 Task: Look for space in Kattivākkam, India from 11th June, 2023 to 17th June, 2023 for 1 adult in price range Rs.5000 to Rs.12000. Place can be private room with 1  bedroom having 1 bed and 1 bathroom. Property type can be house, flat, guest house, hotel. Booking option can be shelf check-in. Required host language is English.
Action: Mouse moved to (481, 86)
Screenshot: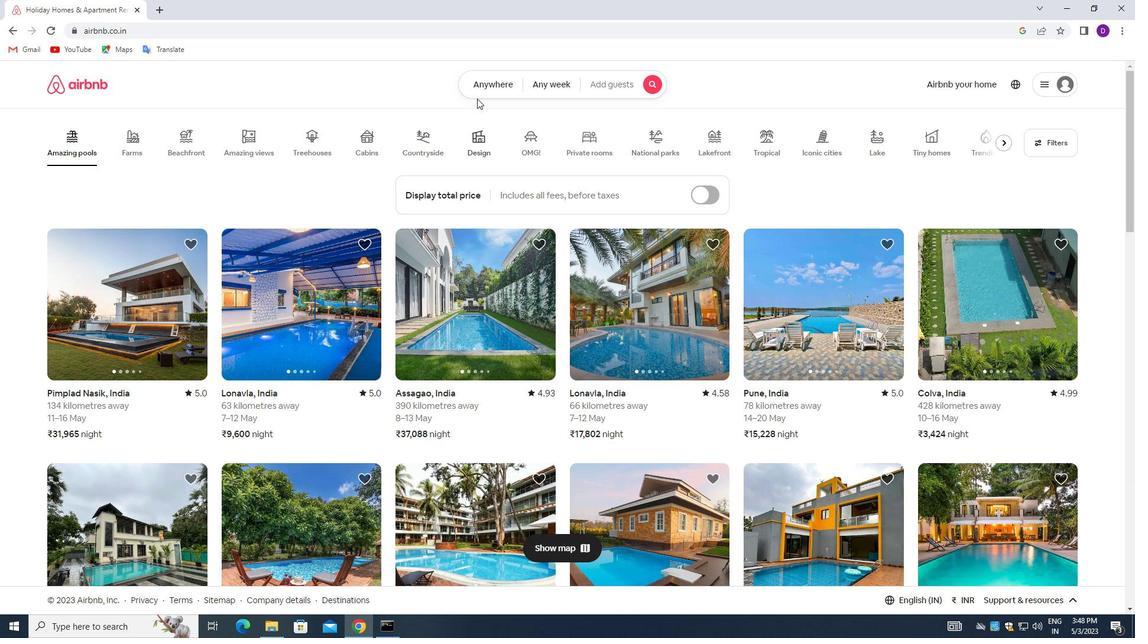 
Action: Mouse pressed left at (481, 86)
Screenshot: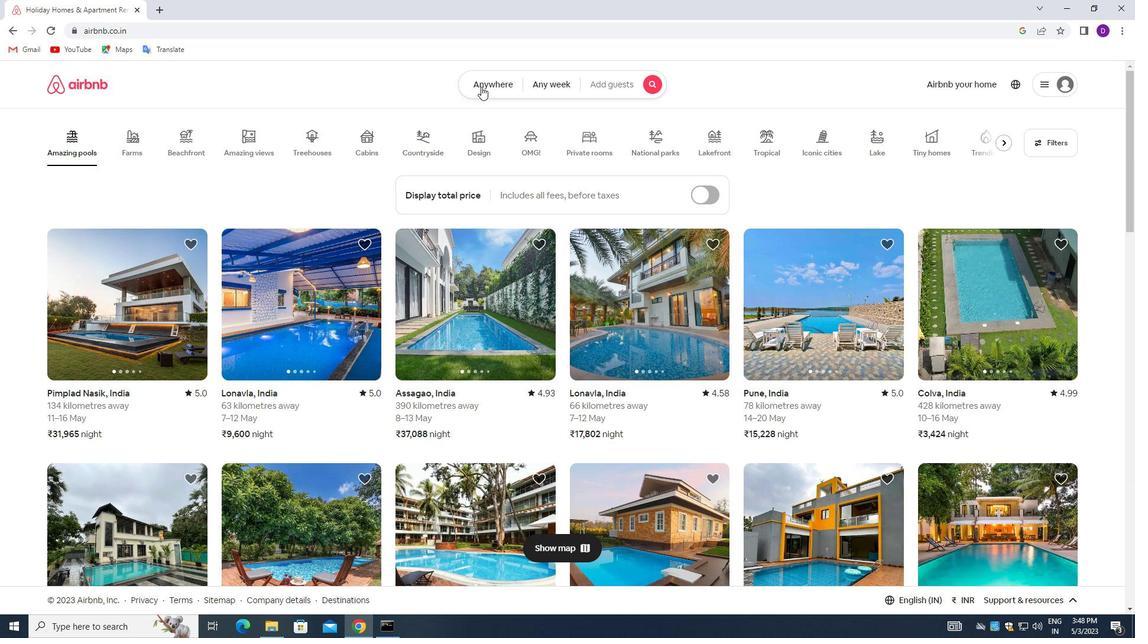 
Action: Mouse moved to (383, 133)
Screenshot: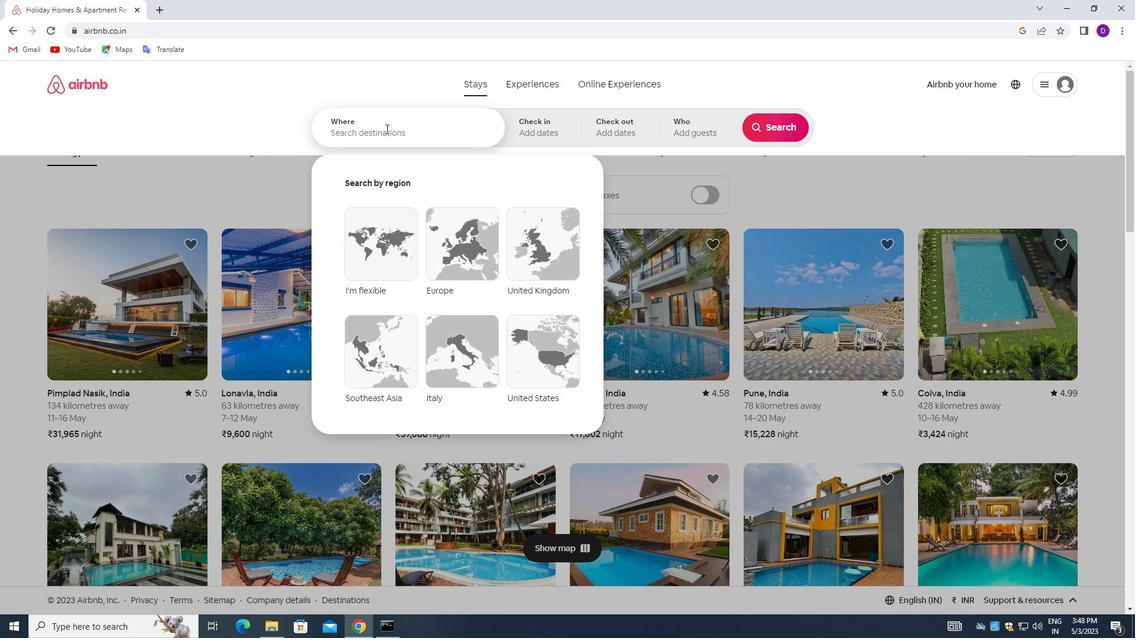 
Action: Mouse pressed left at (383, 133)
Screenshot: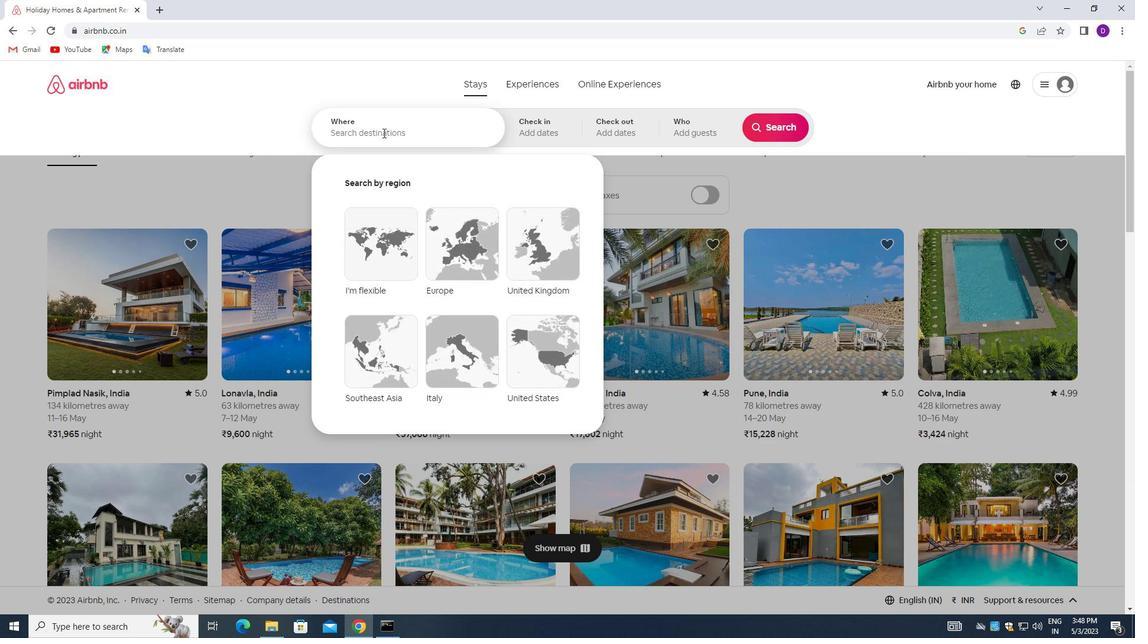 
Action: Mouse moved to (256, 114)
Screenshot: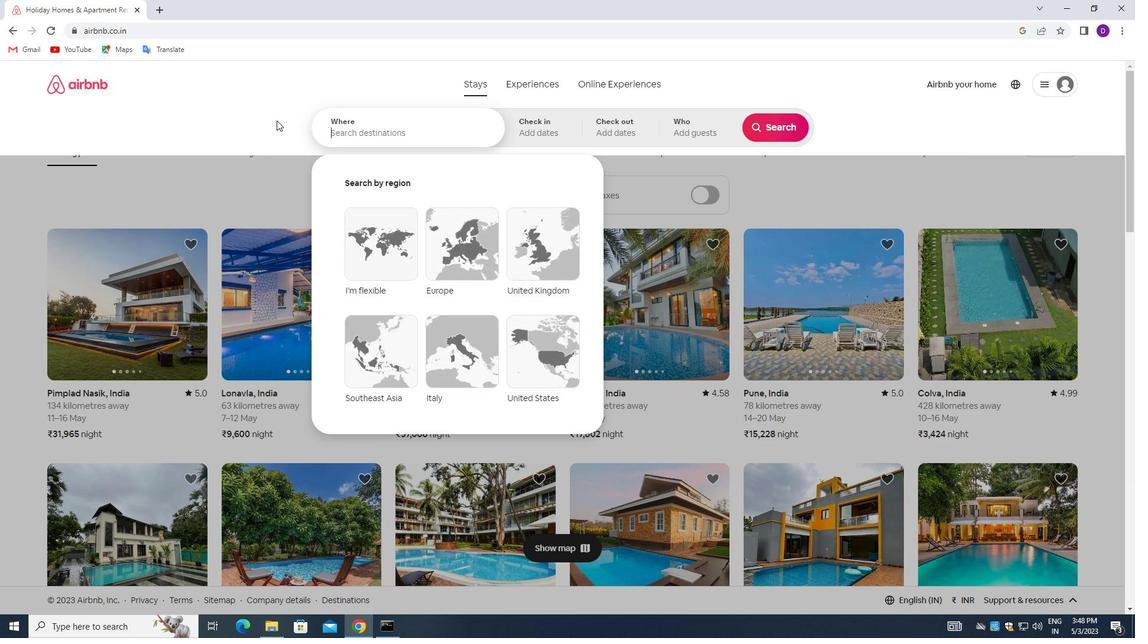
Action: Key pressed <Key.shift>KATTIVAKKAM,<Key.space><Key.shift>INDIA<Key.enter>
Screenshot: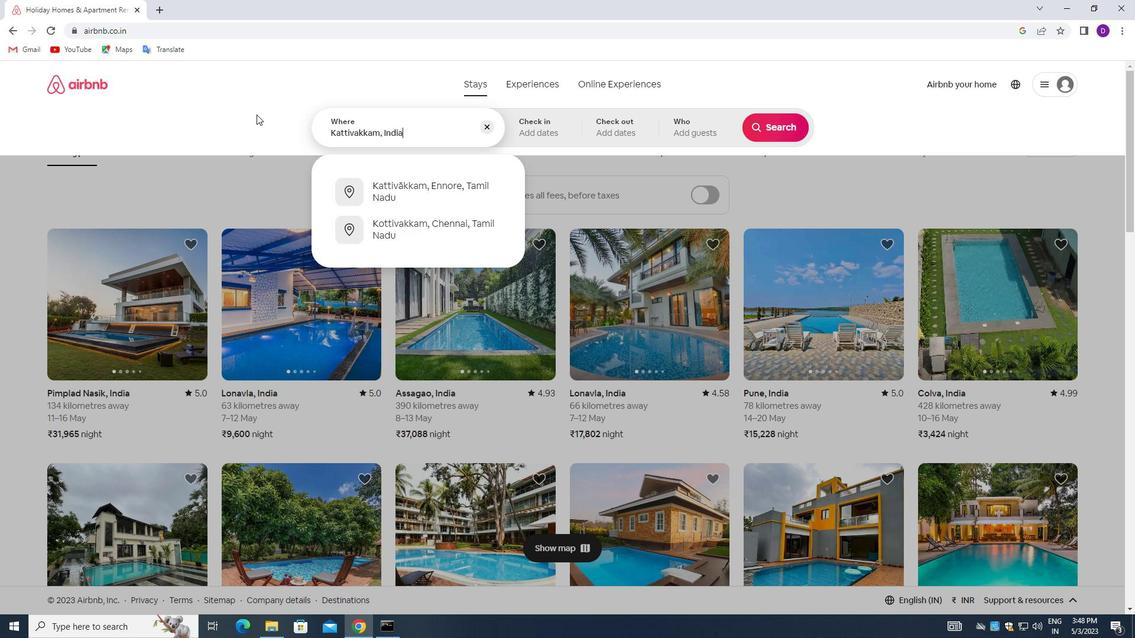 
Action: Mouse moved to (593, 334)
Screenshot: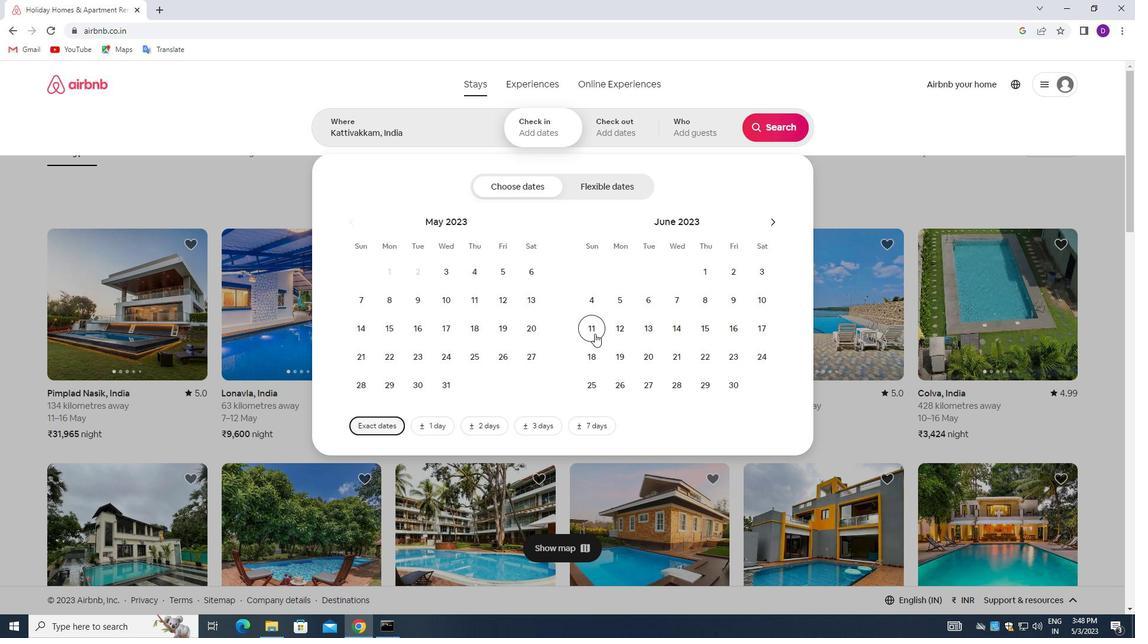 
Action: Mouse pressed left at (593, 334)
Screenshot: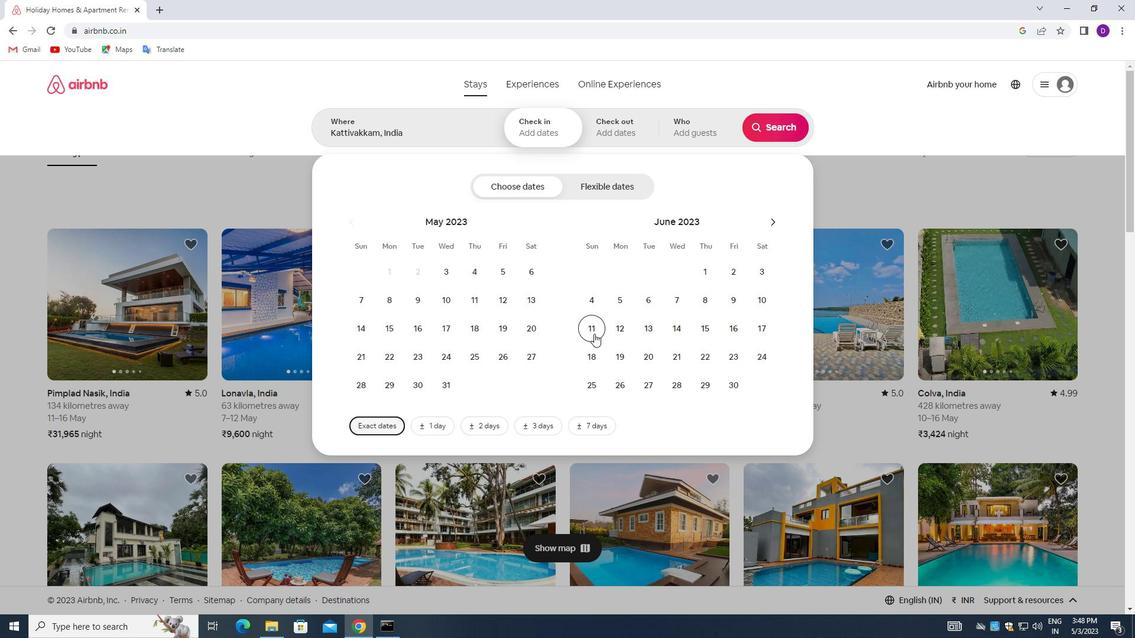 
Action: Mouse moved to (761, 333)
Screenshot: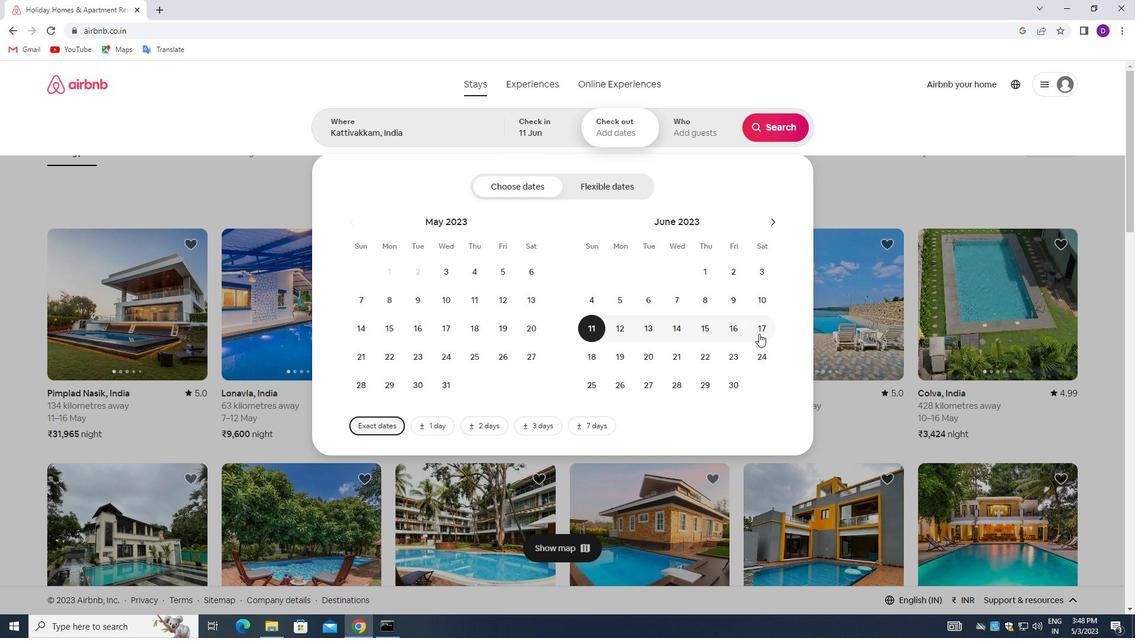 
Action: Mouse pressed left at (761, 333)
Screenshot: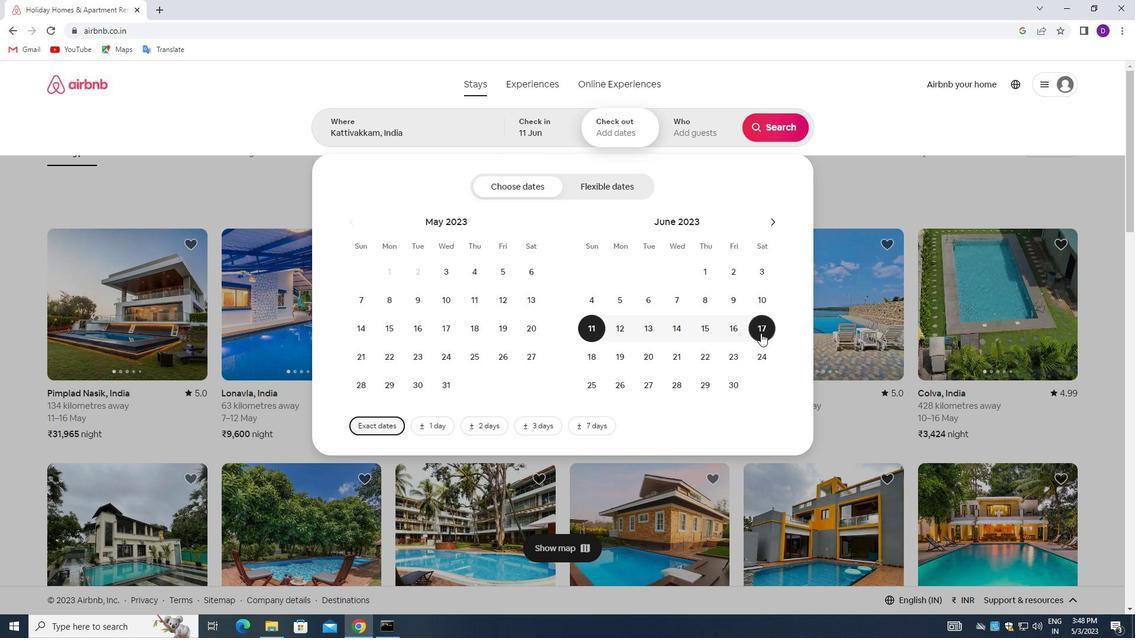 
Action: Mouse moved to (688, 124)
Screenshot: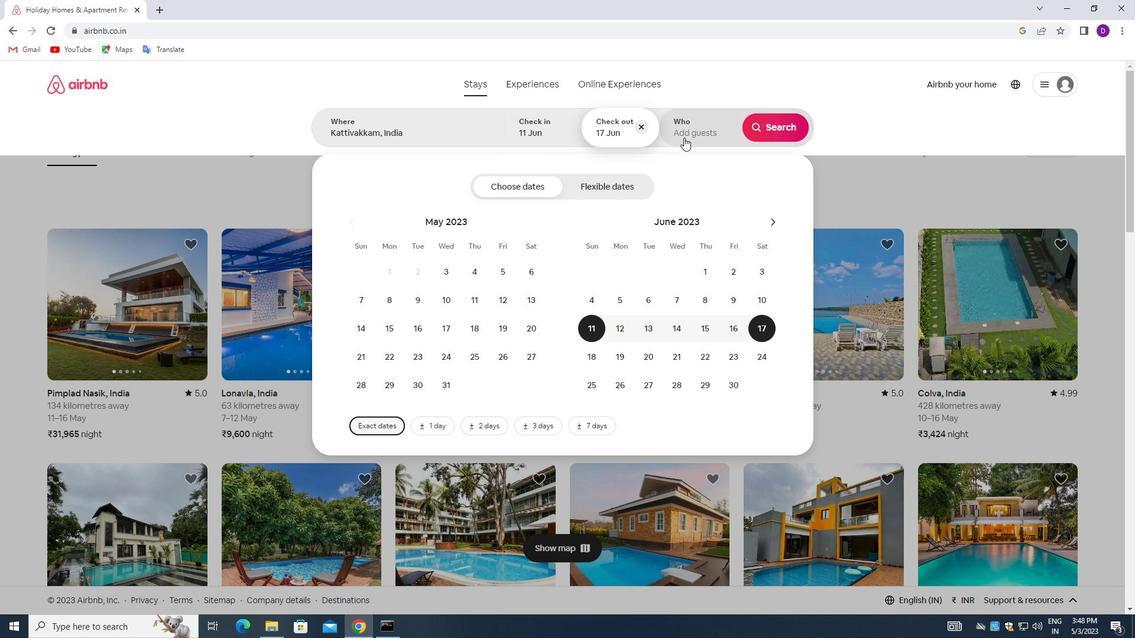 
Action: Mouse pressed left at (688, 124)
Screenshot: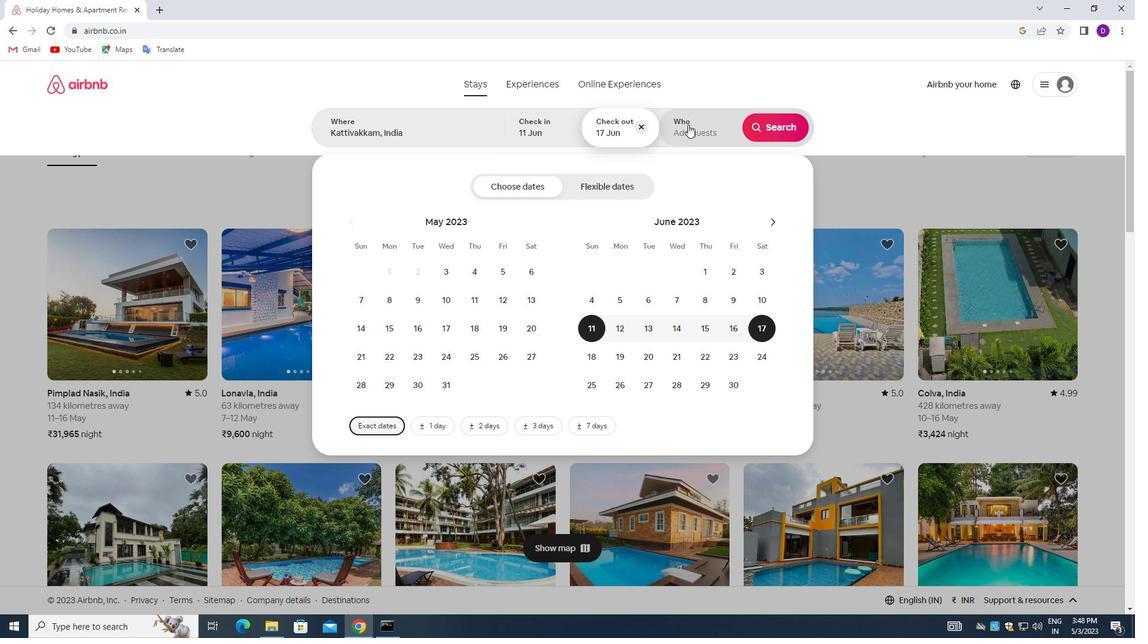
Action: Mouse moved to (781, 194)
Screenshot: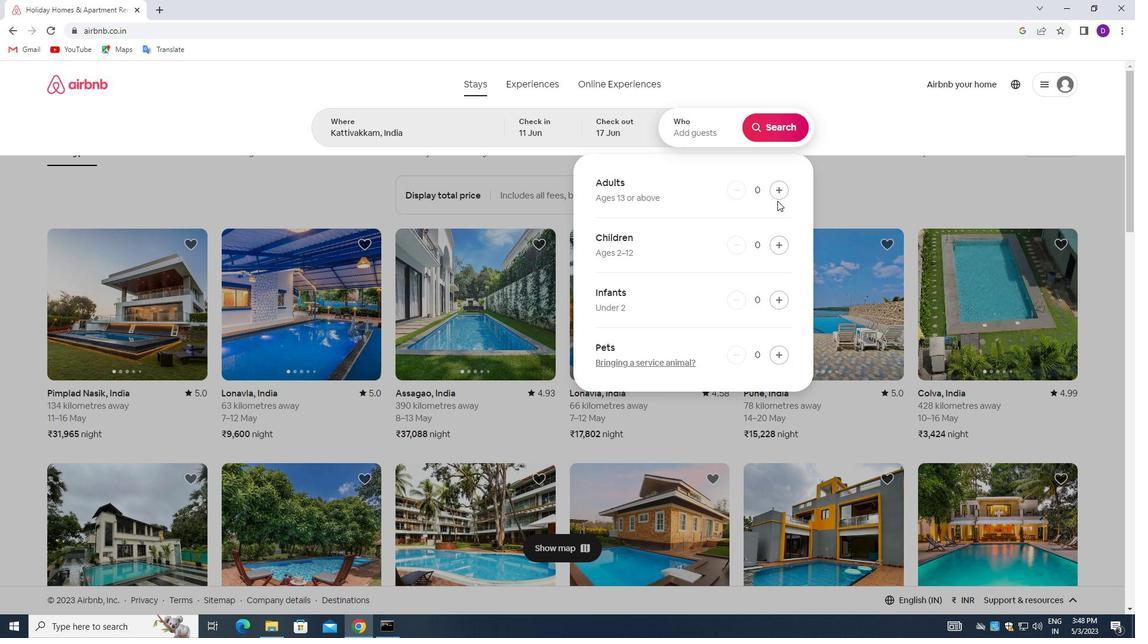 
Action: Mouse pressed left at (781, 194)
Screenshot: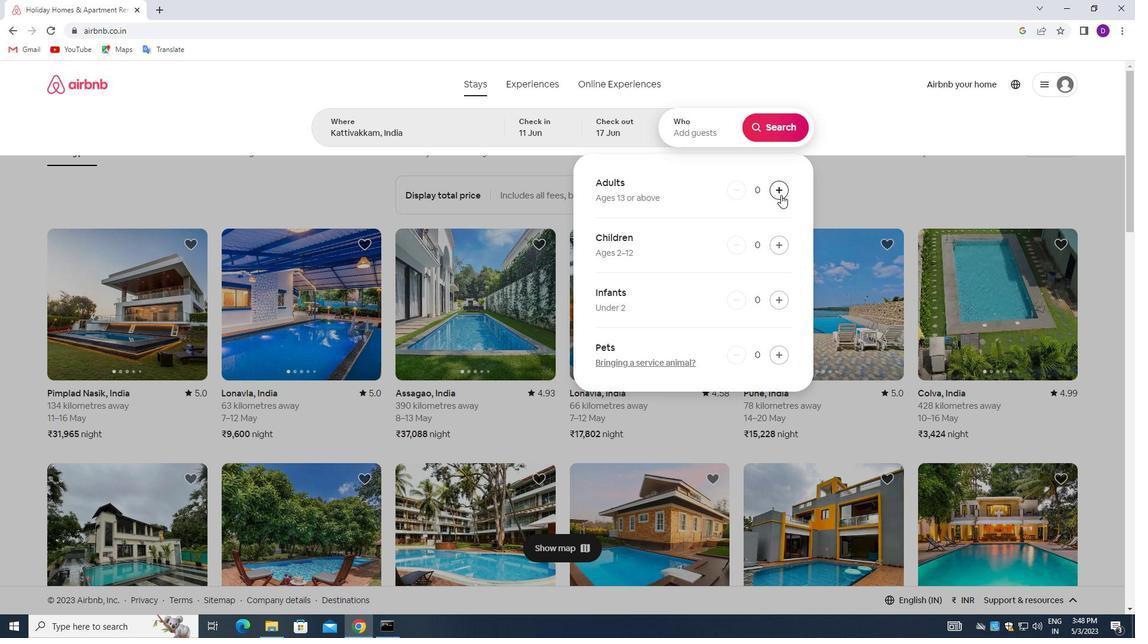 
Action: Mouse moved to (767, 124)
Screenshot: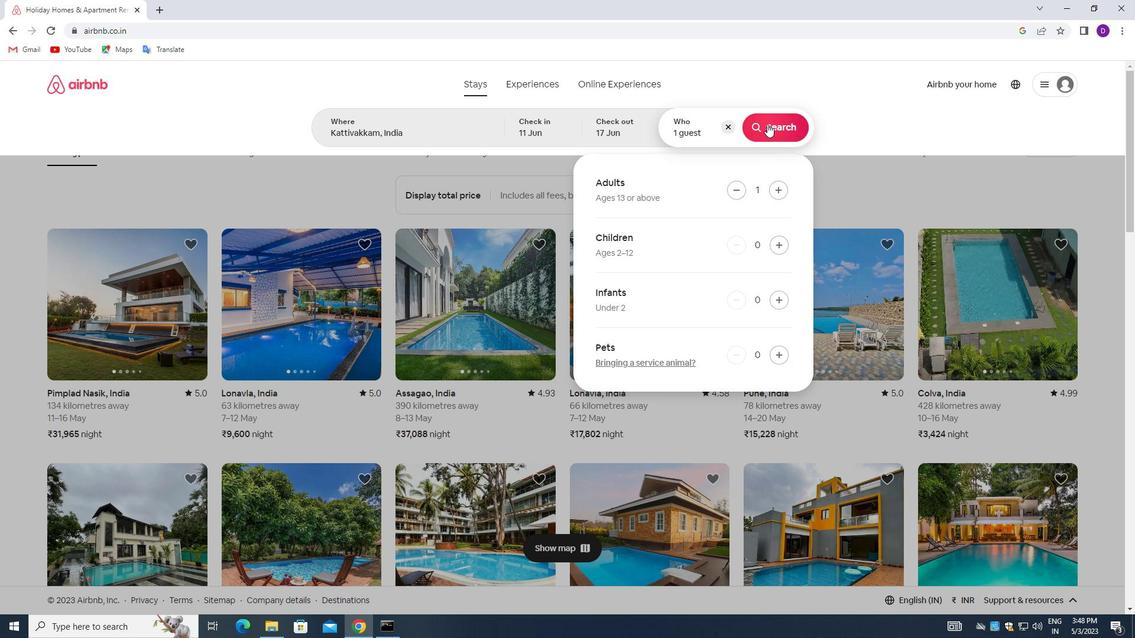 
Action: Mouse pressed left at (767, 124)
Screenshot: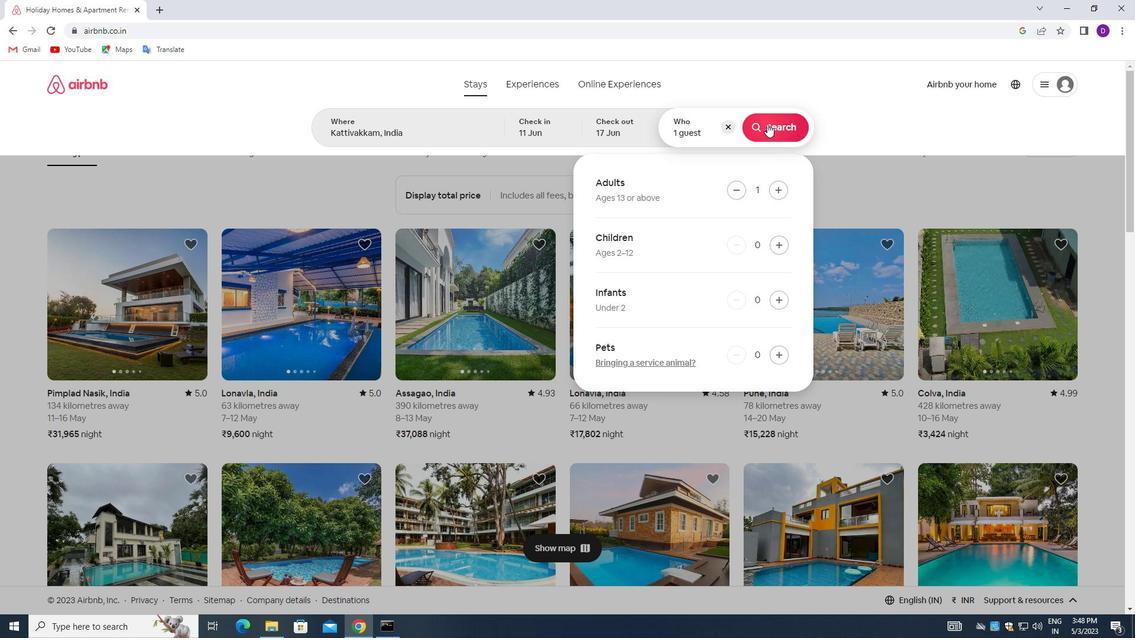 
Action: Mouse moved to (1074, 133)
Screenshot: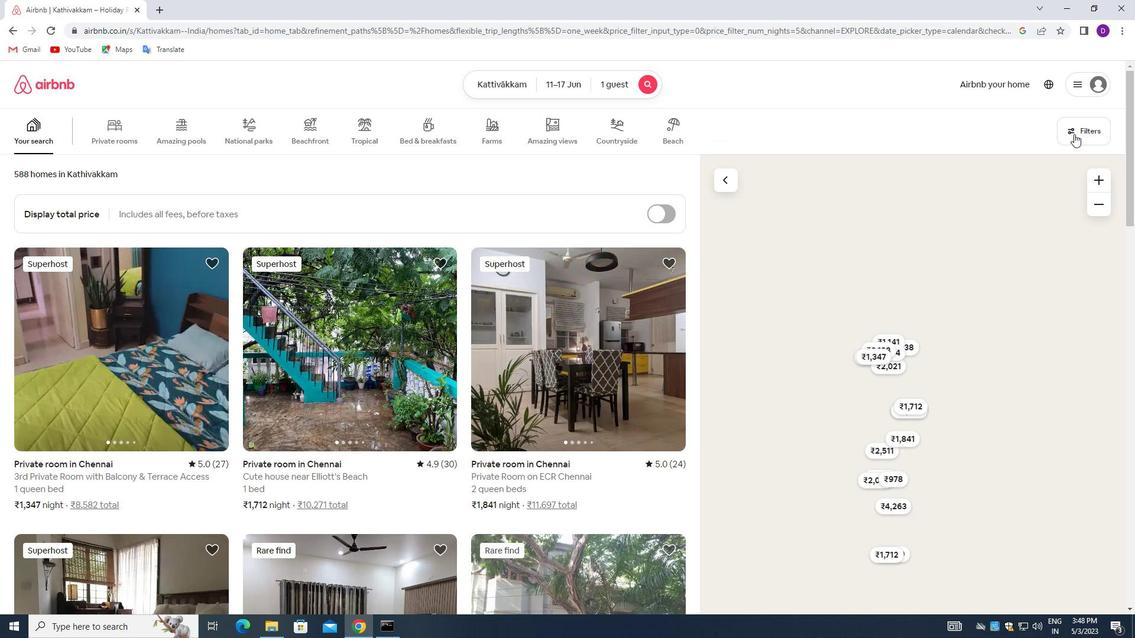 
Action: Mouse pressed left at (1074, 133)
Screenshot: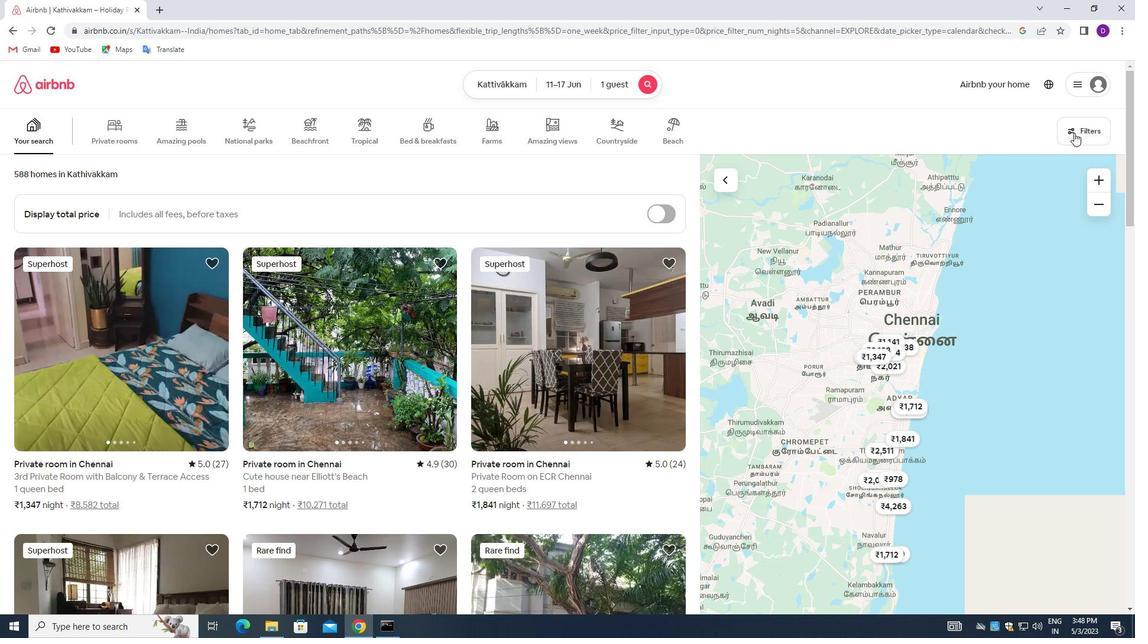 
Action: Mouse moved to (406, 283)
Screenshot: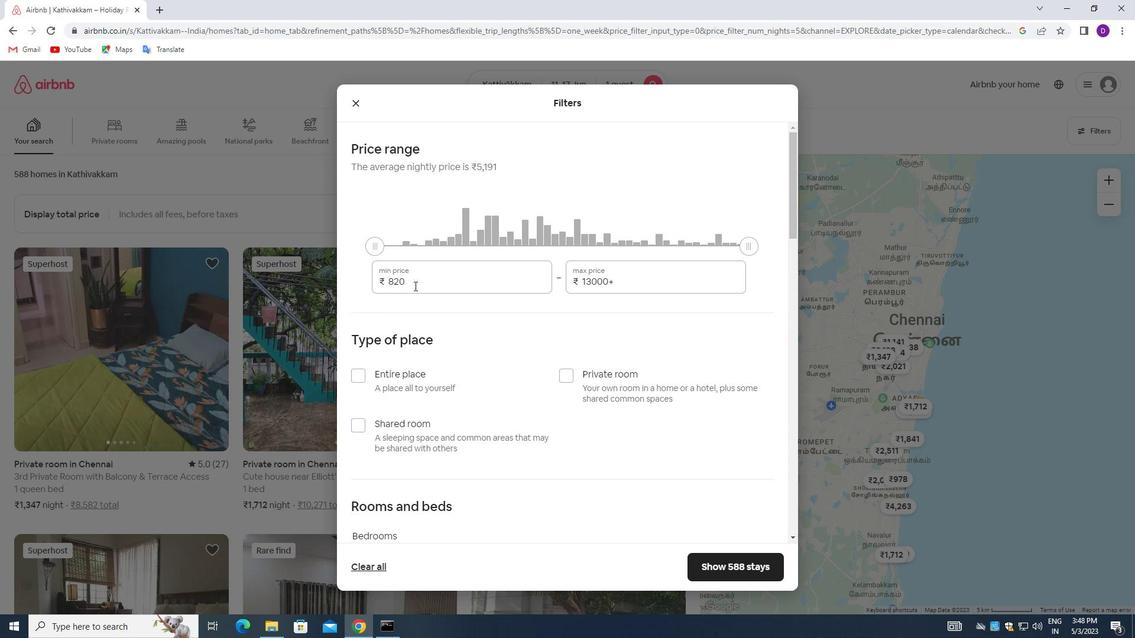 
Action: Mouse pressed left at (406, 283)
Screenshot: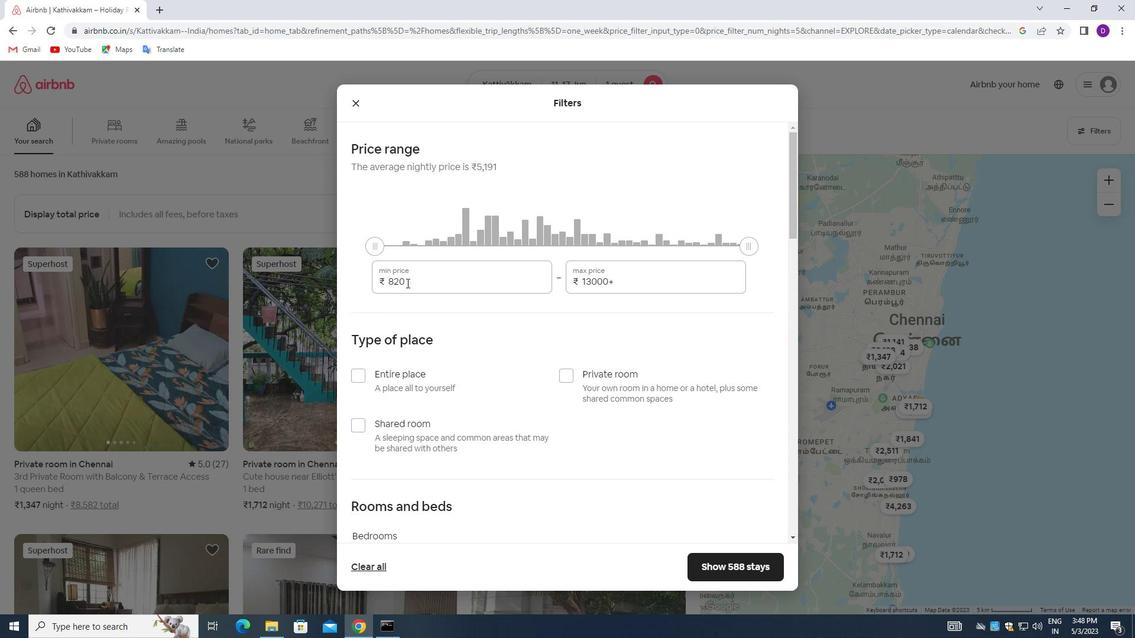 
Action: Mouse pressed left at (406, 283)
Screenshot: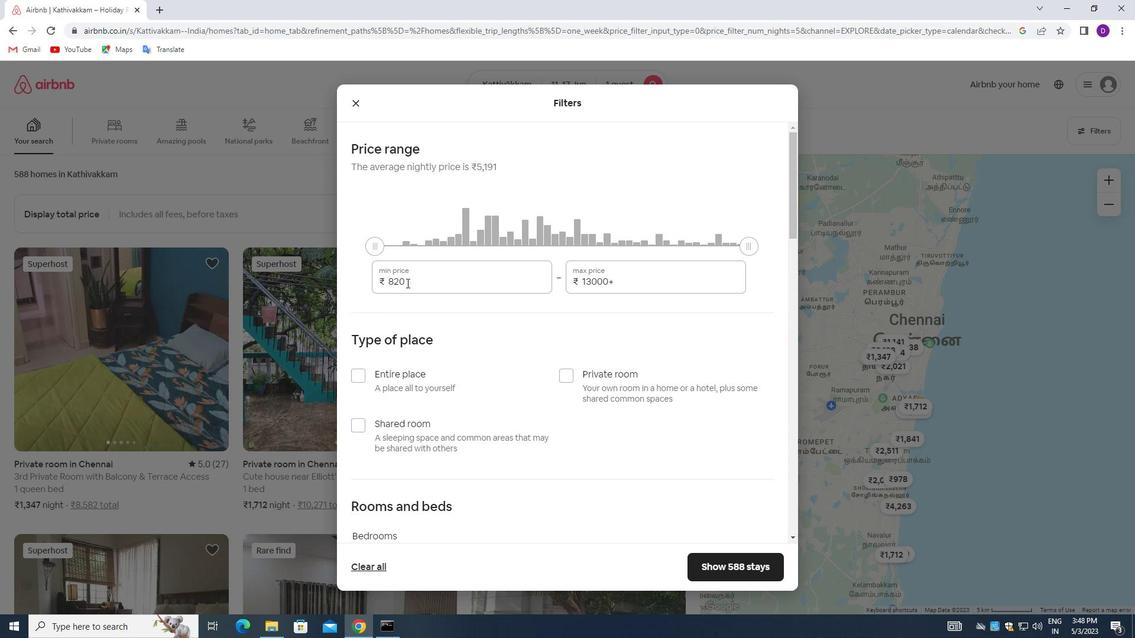 
Action: Key pressed 5000<Key.tab>12000
Screenshot: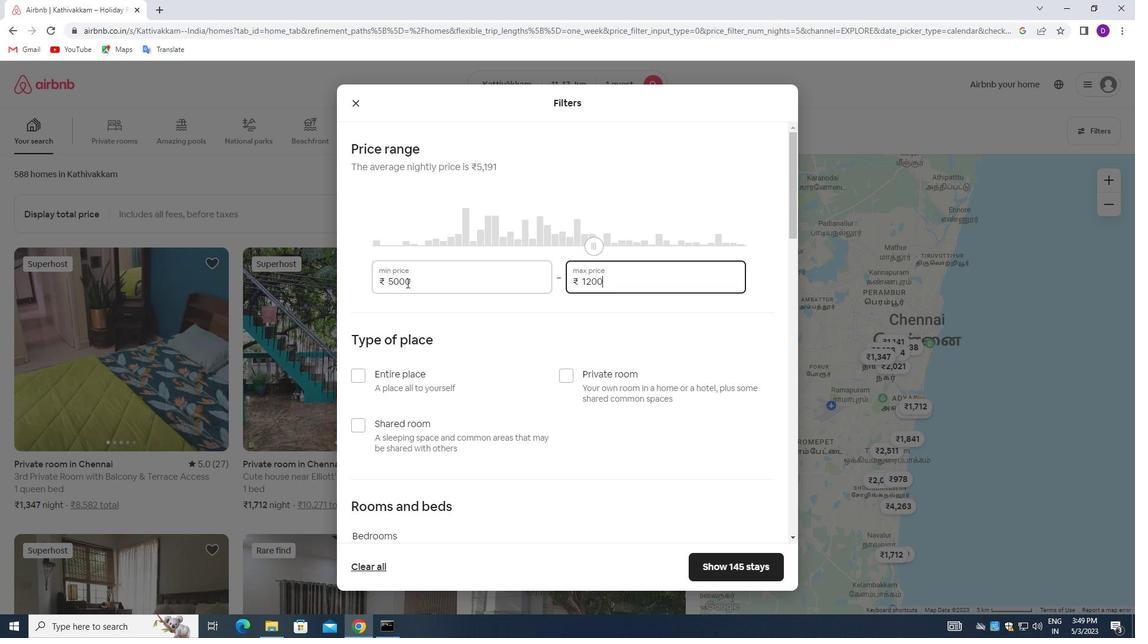 
Action: Mouse moved to (516, 386)
Screenshot: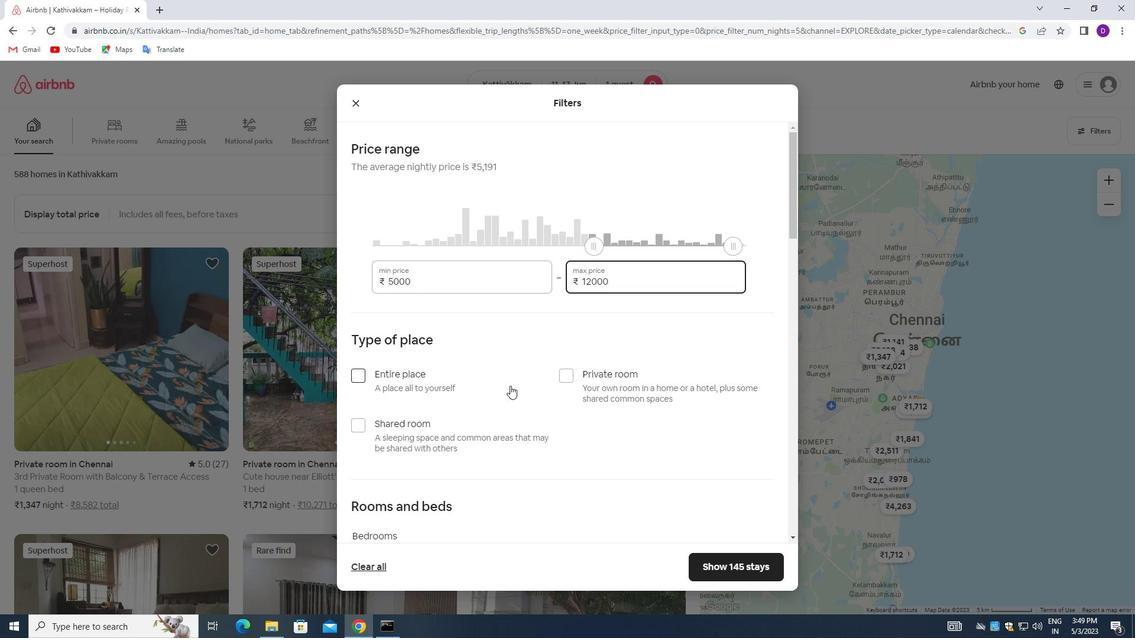 
Action: Mouse scrolled (516, 385) with delta (0, 0)
Screenshot: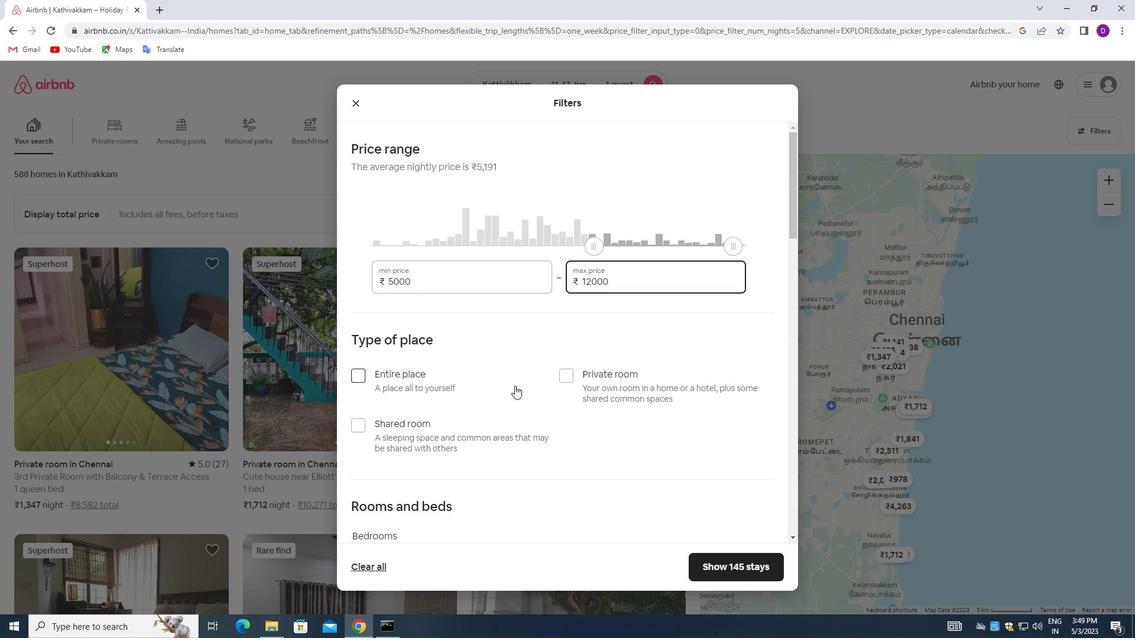 
Action: Mouse moved to (565, 318)
Screenshot: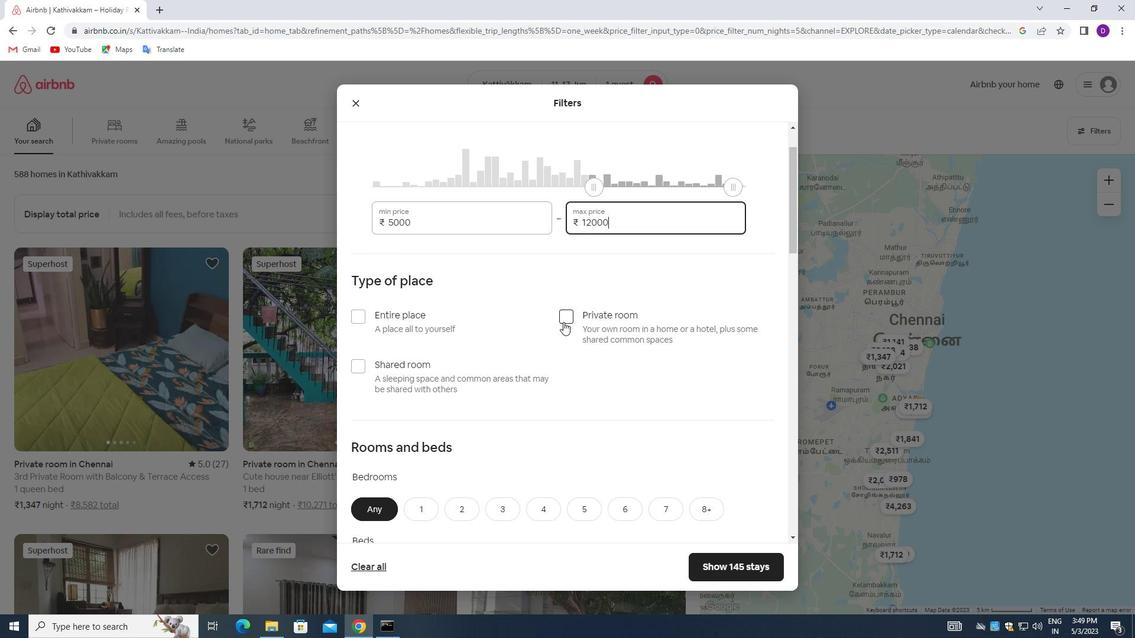 
Action: Mouse pressed left at (565, 318)
Screenshot: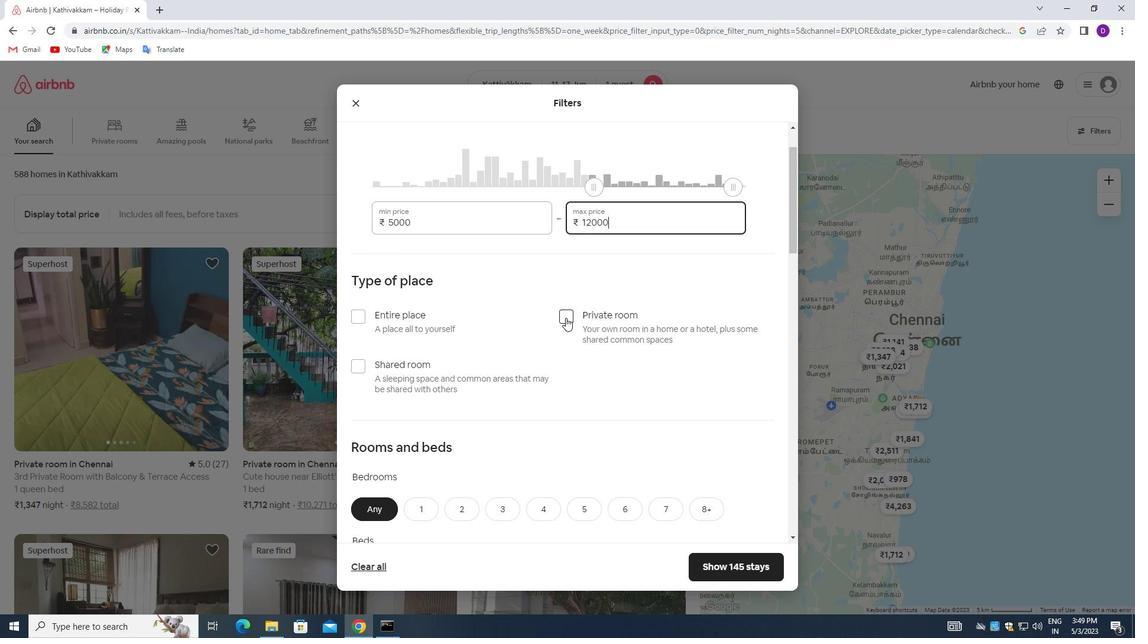 
Action: Mouse moved to (562, 340)
Screenshot: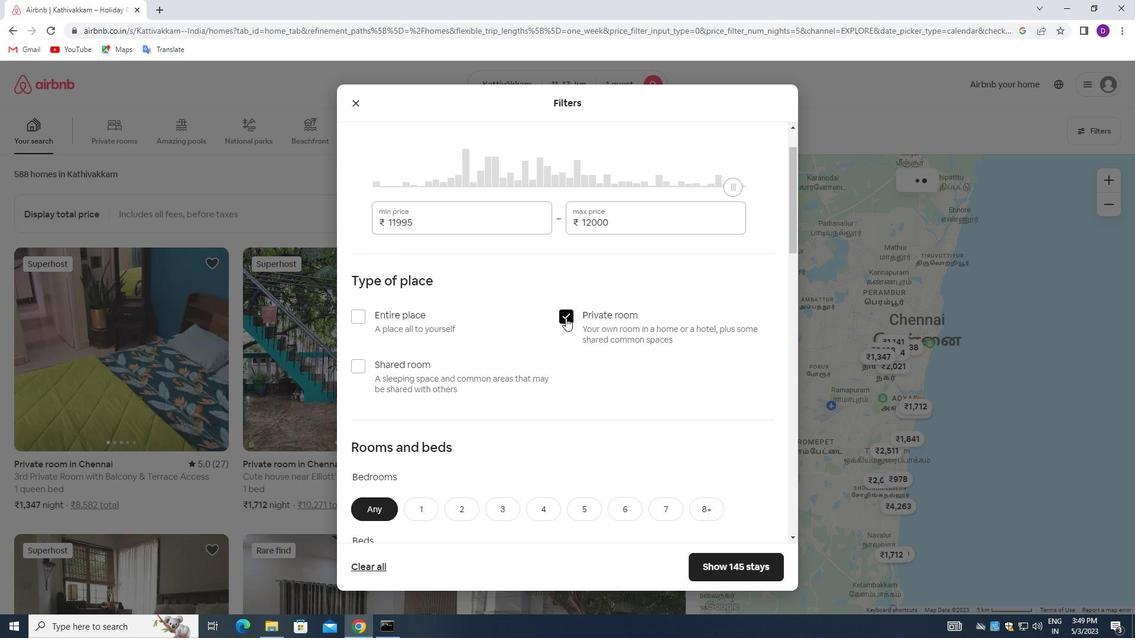 
Action: Mouse scrolled (562, 339) with delta (0, 0)
Screenshot: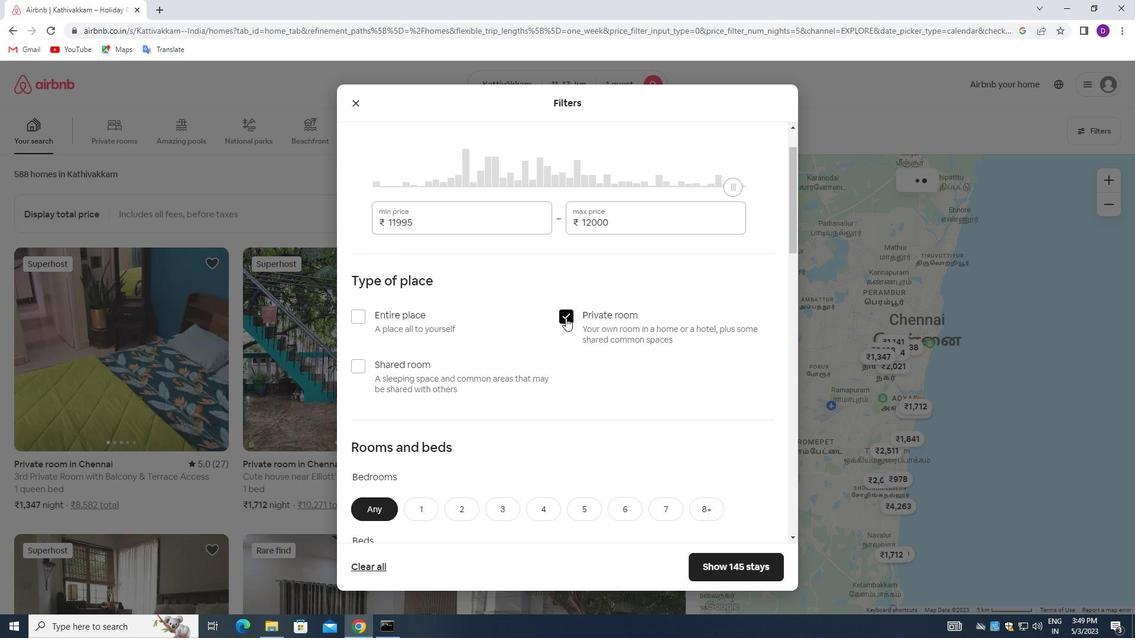 
Action: Mouse moved to (557, 348)
Screenshot: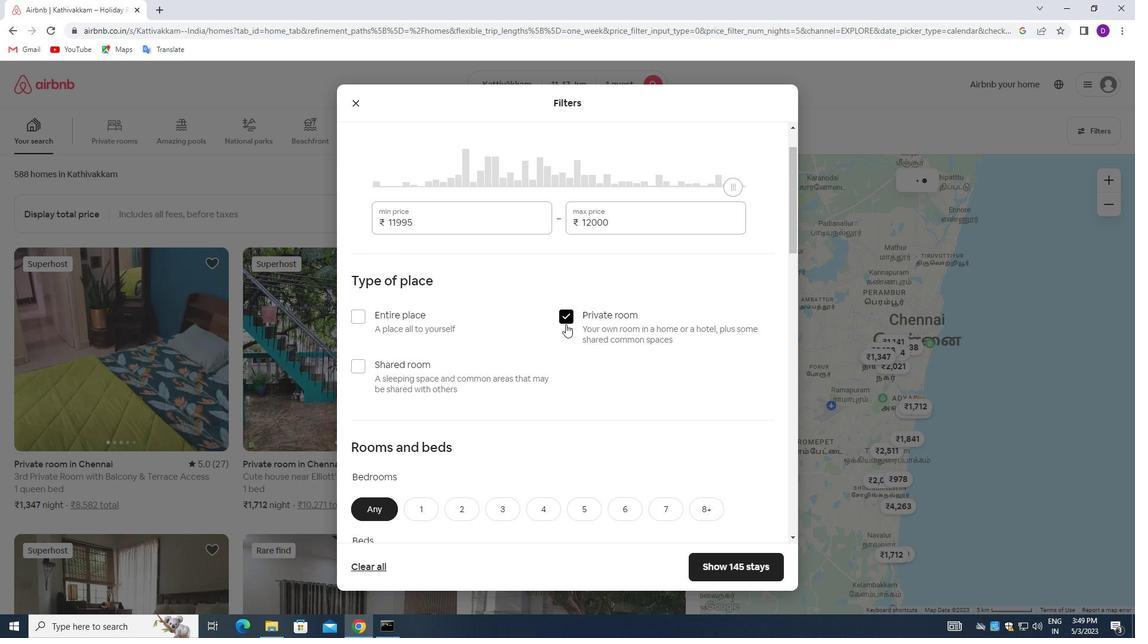 
Action: Mouse scrolled (557, 347) with delta (0, 0)
Screenshot: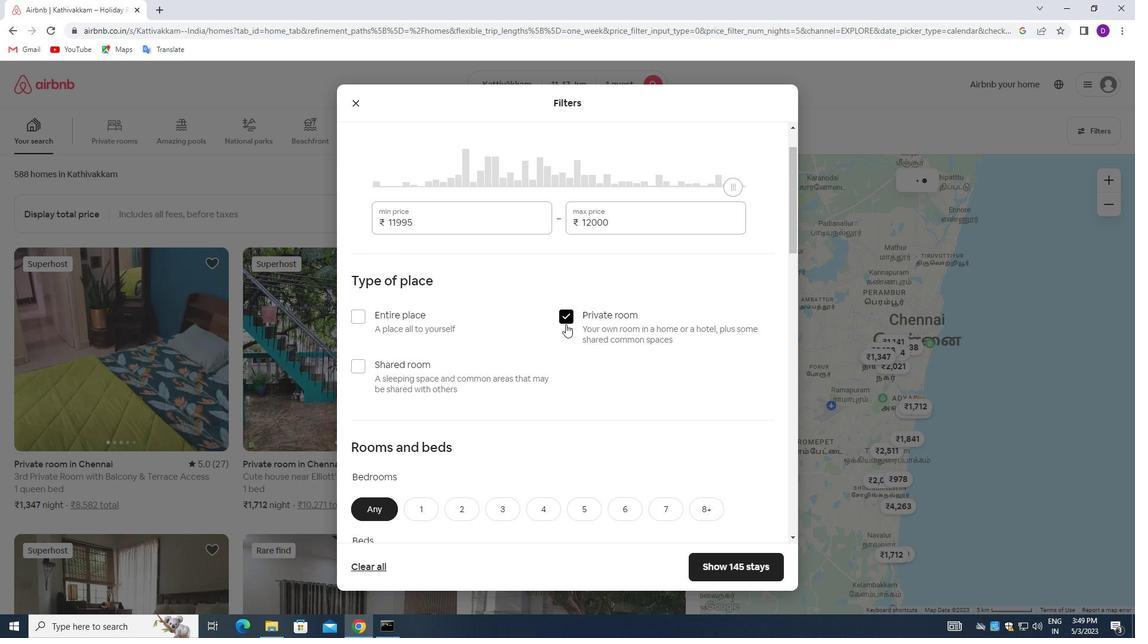 
Action: Mouse moved to (556, 349)
Screenshot: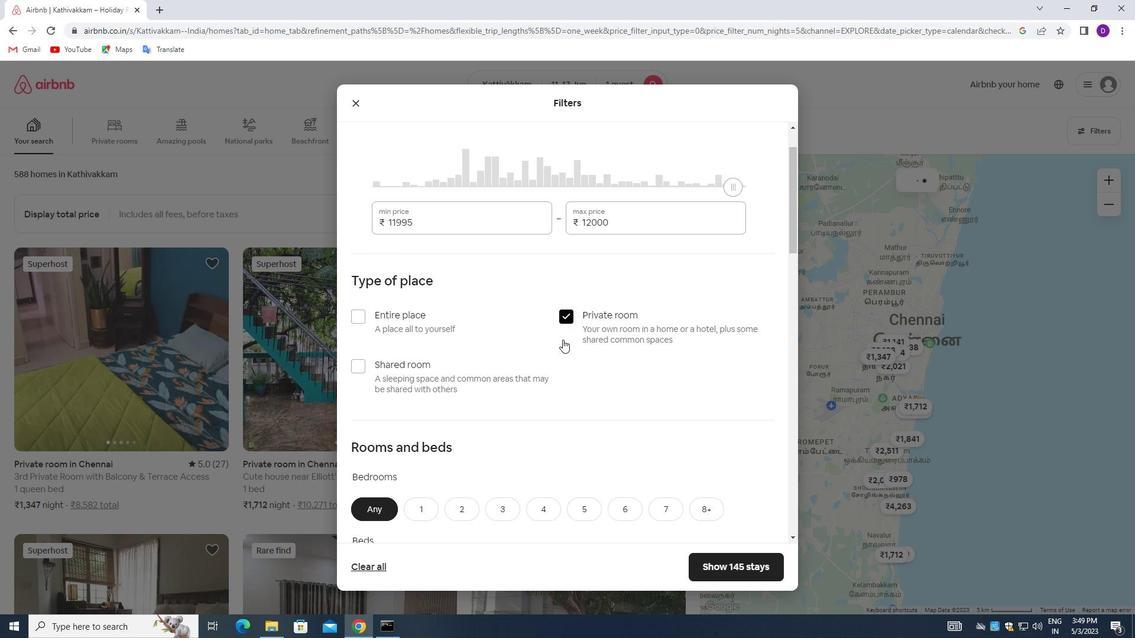 
Action: Mouse scrolled (556, 348) with delta (0, 0)
Screenshot: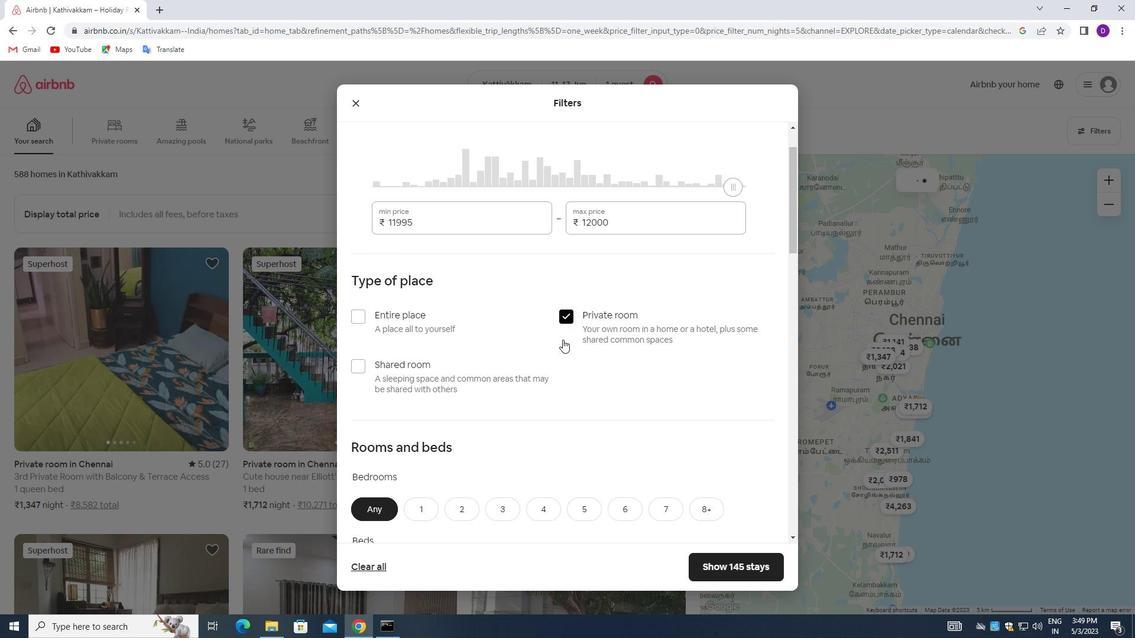 
Action: Mouse moved to (555, 349)
Screenshot: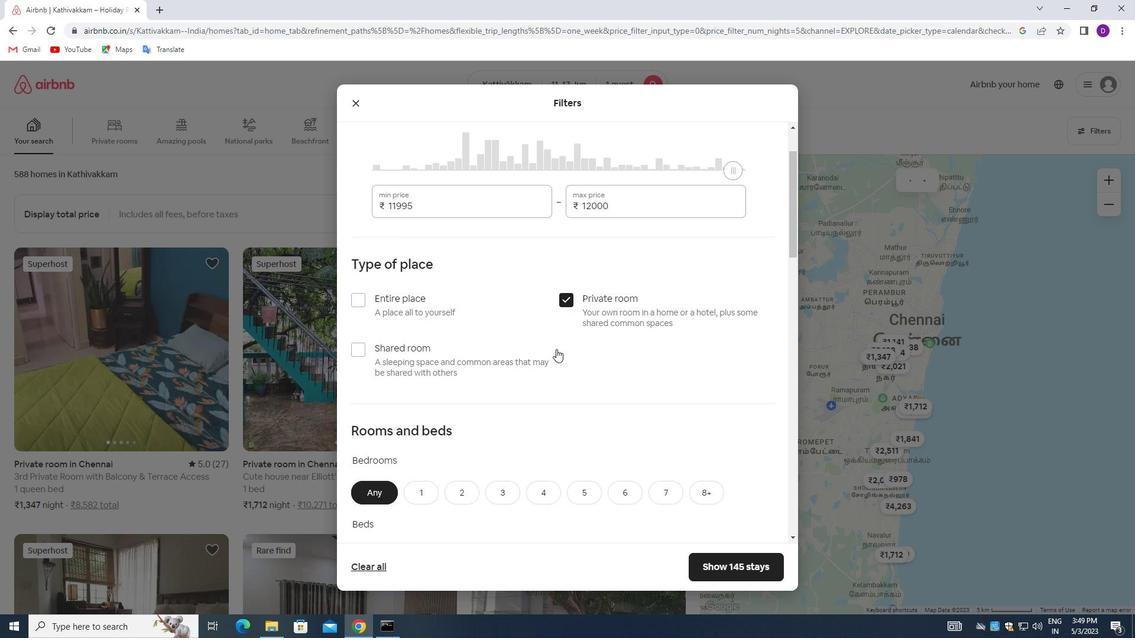 
Action: Mouse scrolled (555, 348) with delta (0, 0)
Screenshot: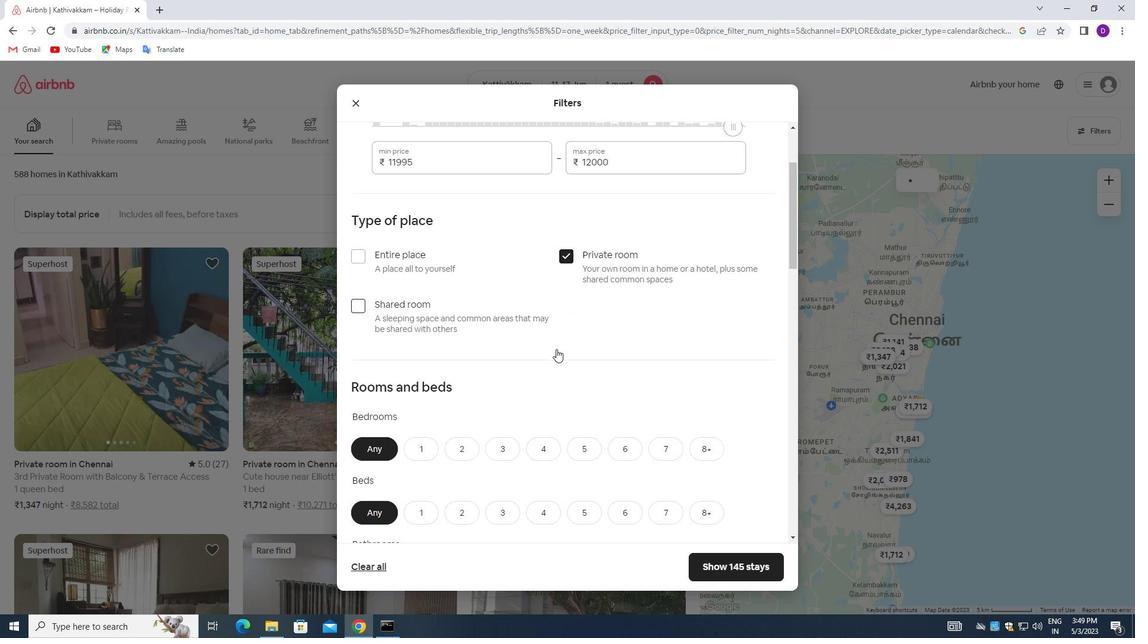 
Action: Mouse moved to (423, 280)
Screenshot: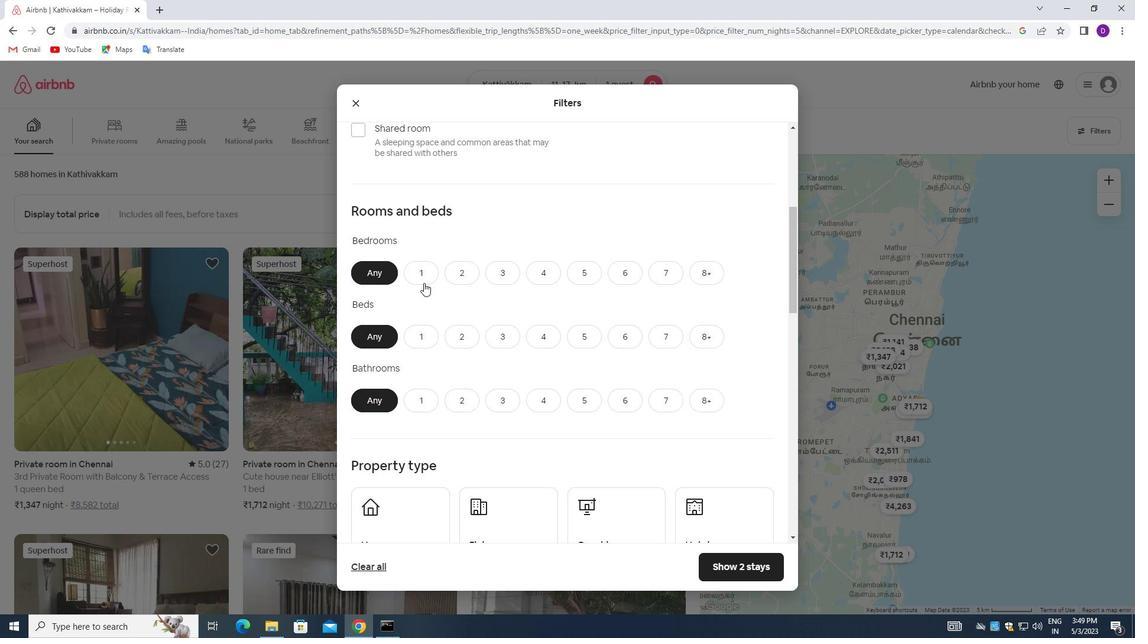 
Action: Mouse pressed left at (423, 280)
Screenshot: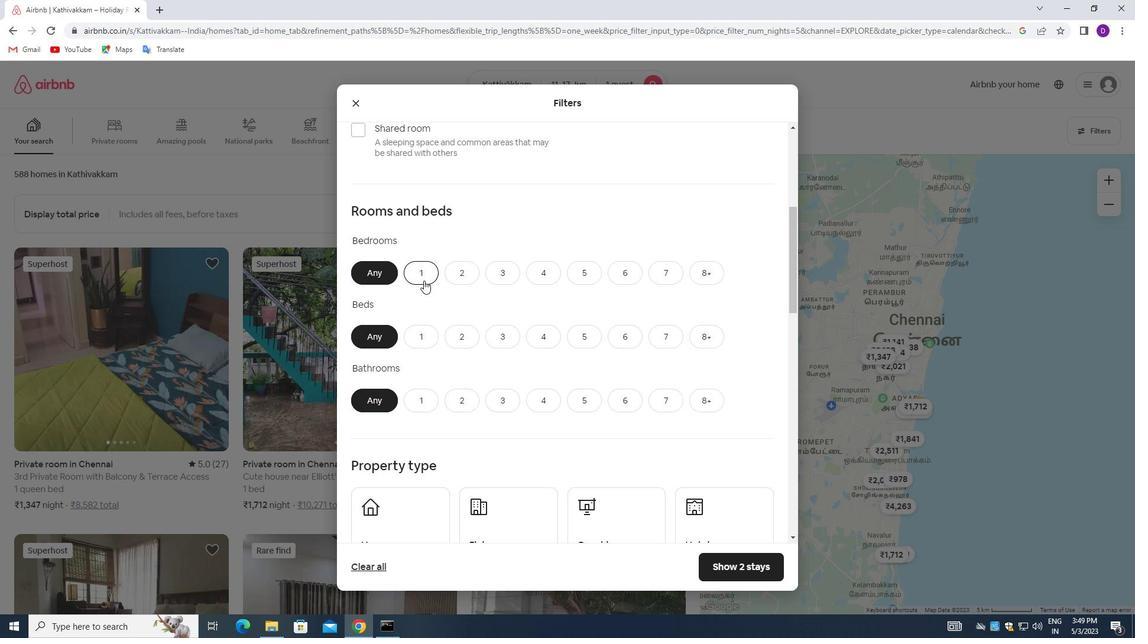 
Action: Mouse moved to (425, 336)
Screenshot: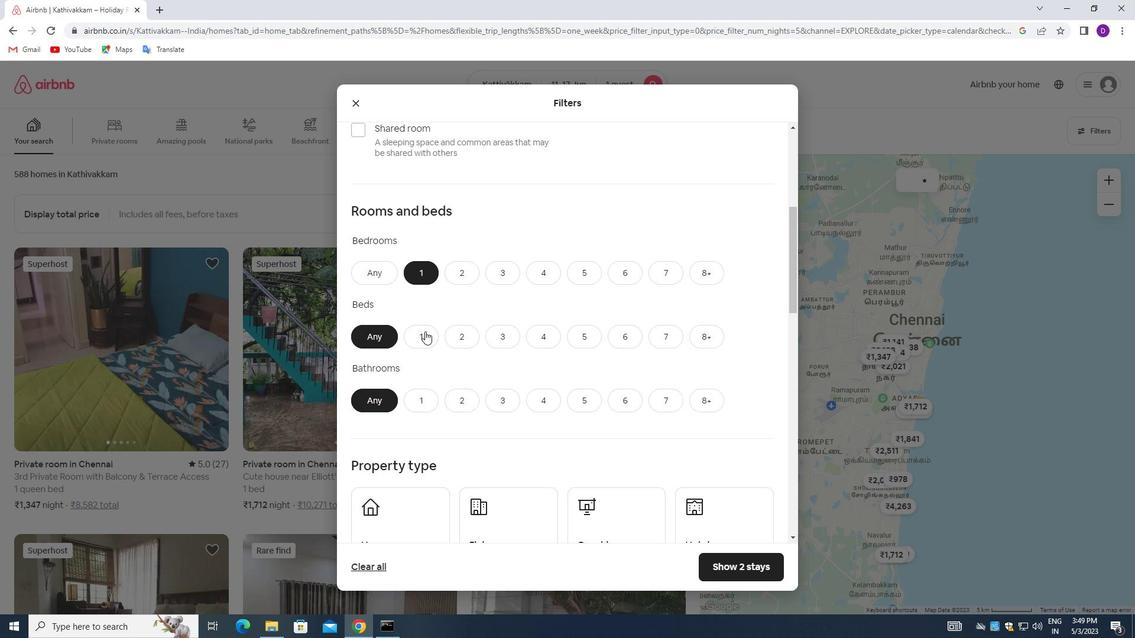 
Action: Mouse pressed left at (425, 336)
Screenshot: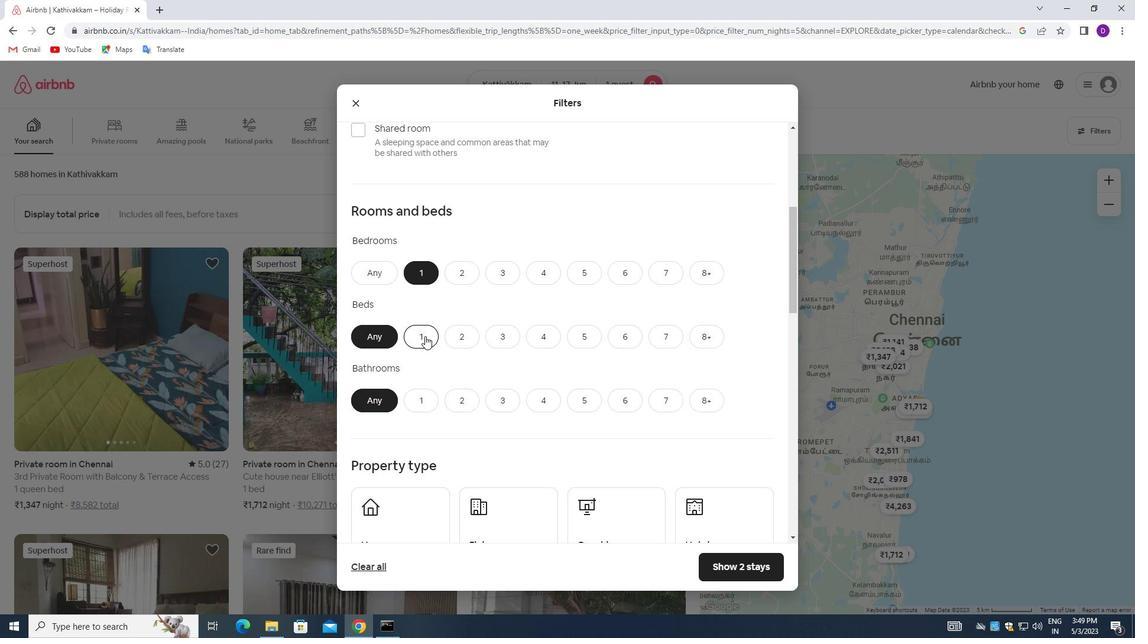
Action: Mouse moved to (422, 396)
Screenshot: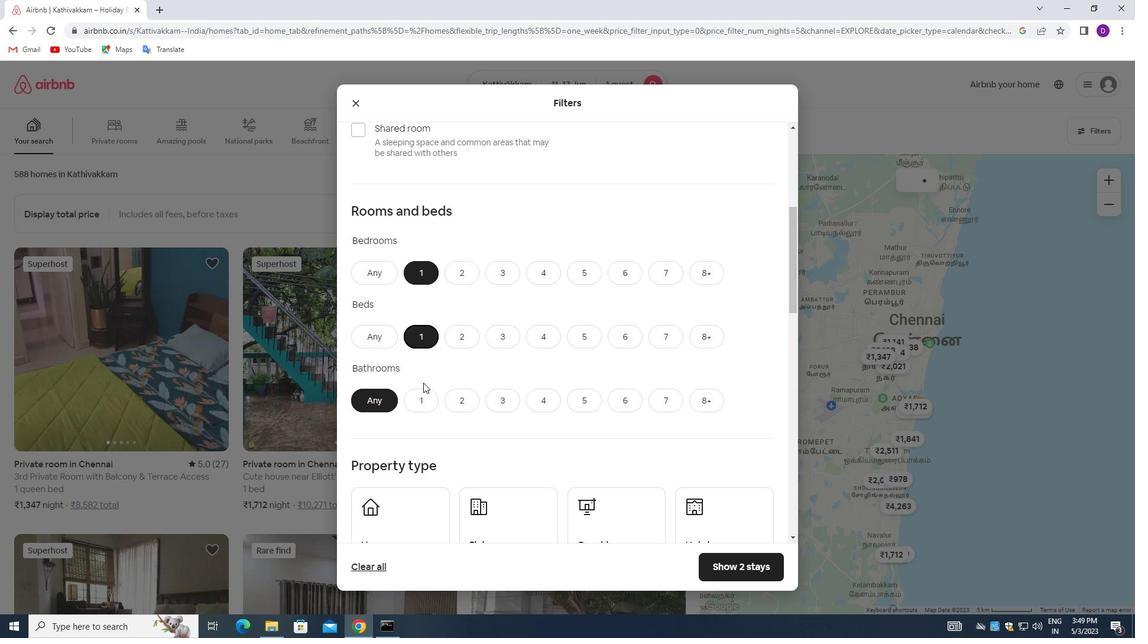 
Action: Mouse pressed left at (422, 396)
Screenshot: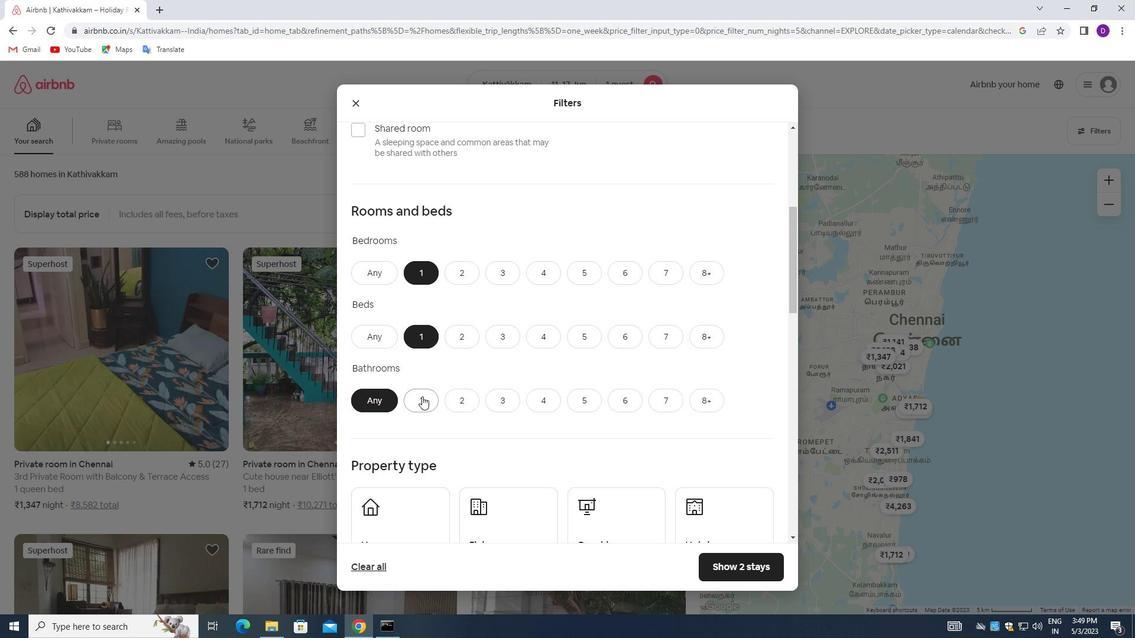 
Action: Mouse moved to (463, 357)
Screenshot: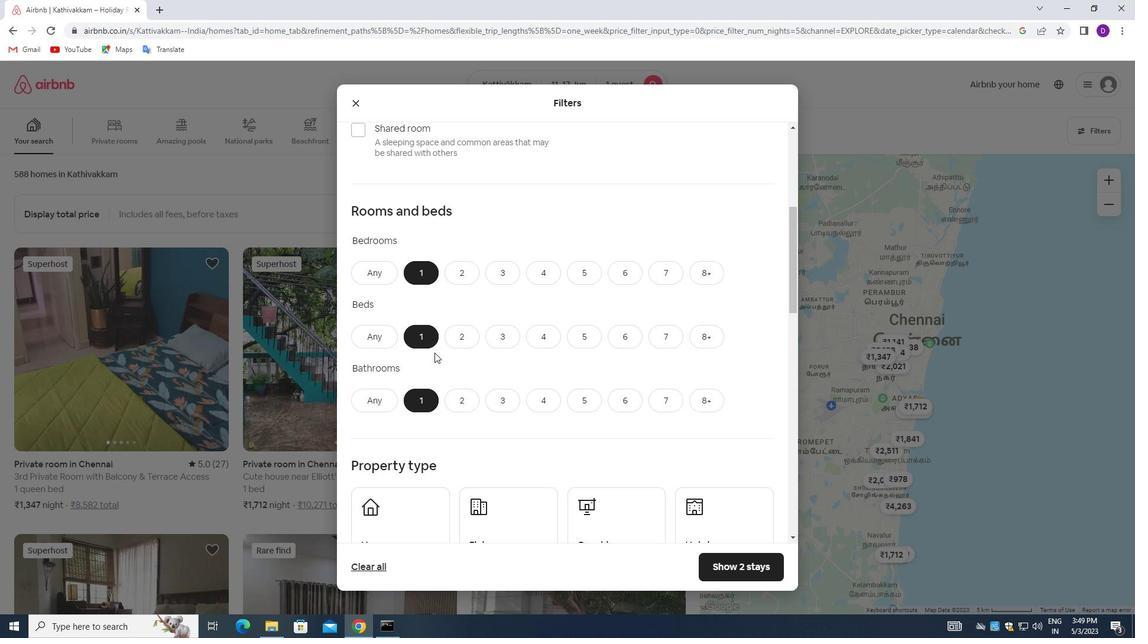 
Action: Mouse scrolled (463, 356) with delta (0, 0)
Screenshot: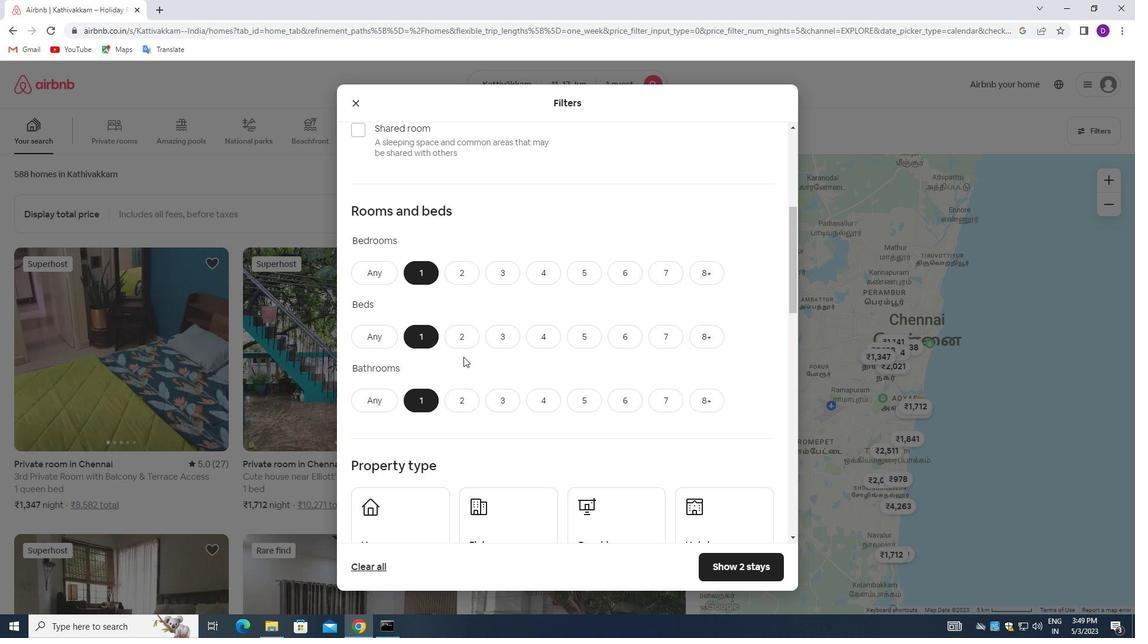 
Action: Mouse moved to (464, 357)
Screenshot: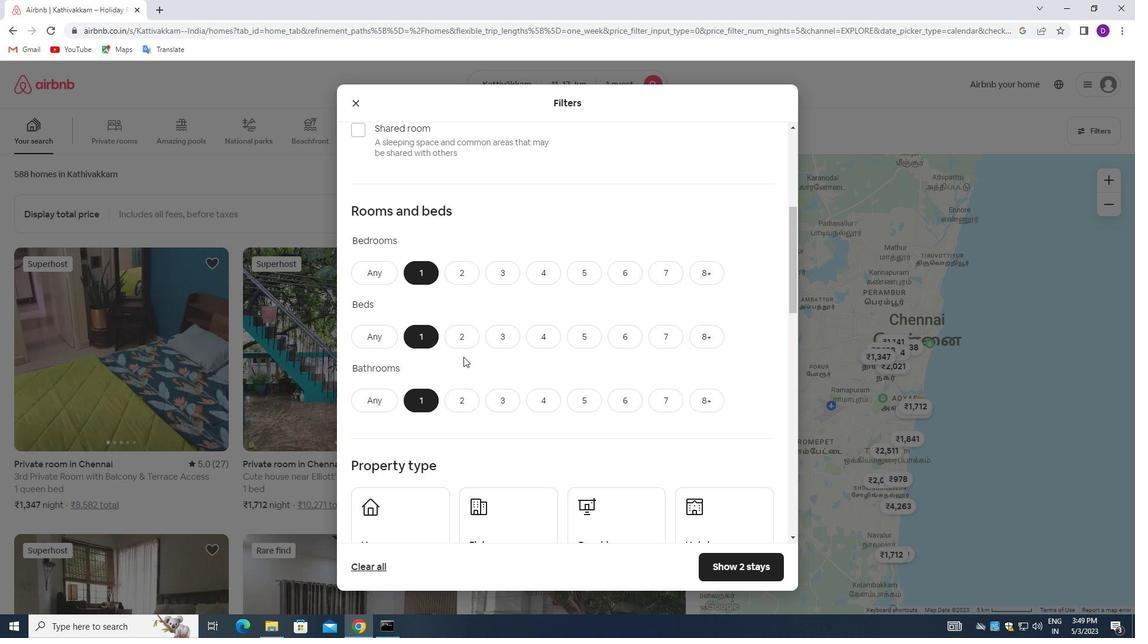 
Action: Mouse scrolled (464, 357) with delta (0, 0)
Screenshot: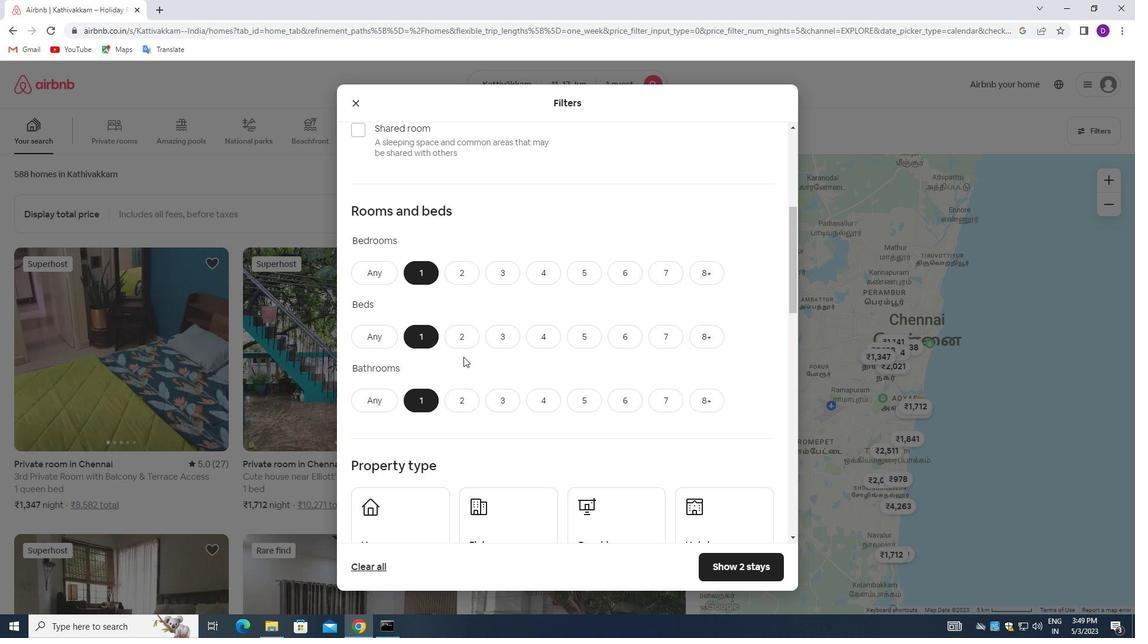 
Action: Mouse moved to (422, 405)
Screenshot: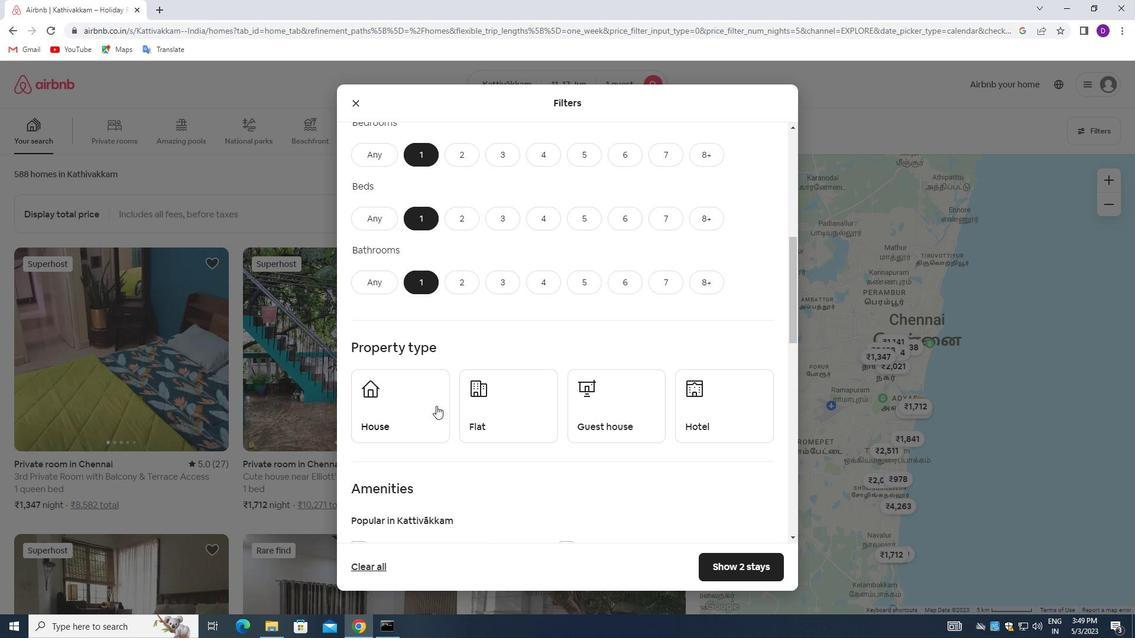 
Action: Mouse pressed left at (422, 405)
Screenshot: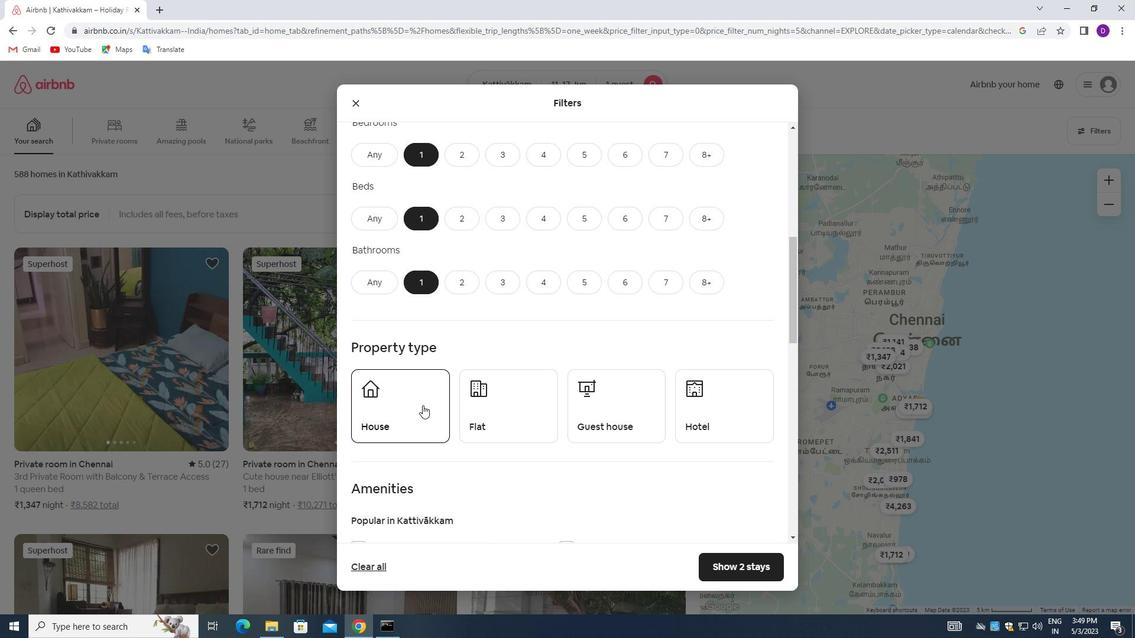 
Action: Mouse moved to (511, 410)
Screenshot: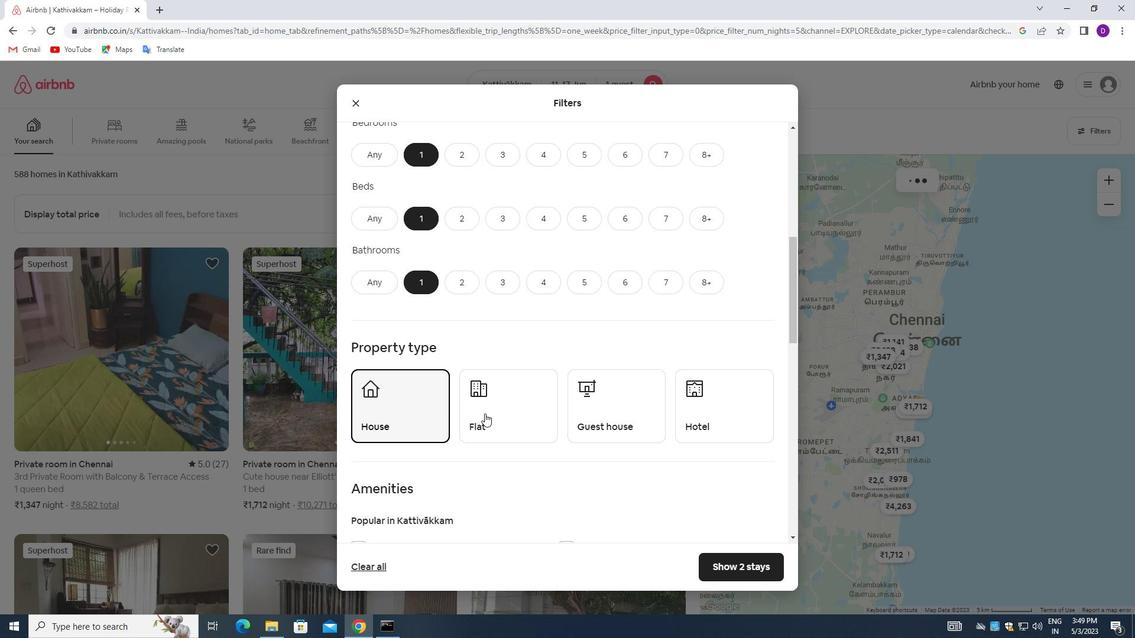 
Action: Mouse pressed left at (511, 410)
Screenshot: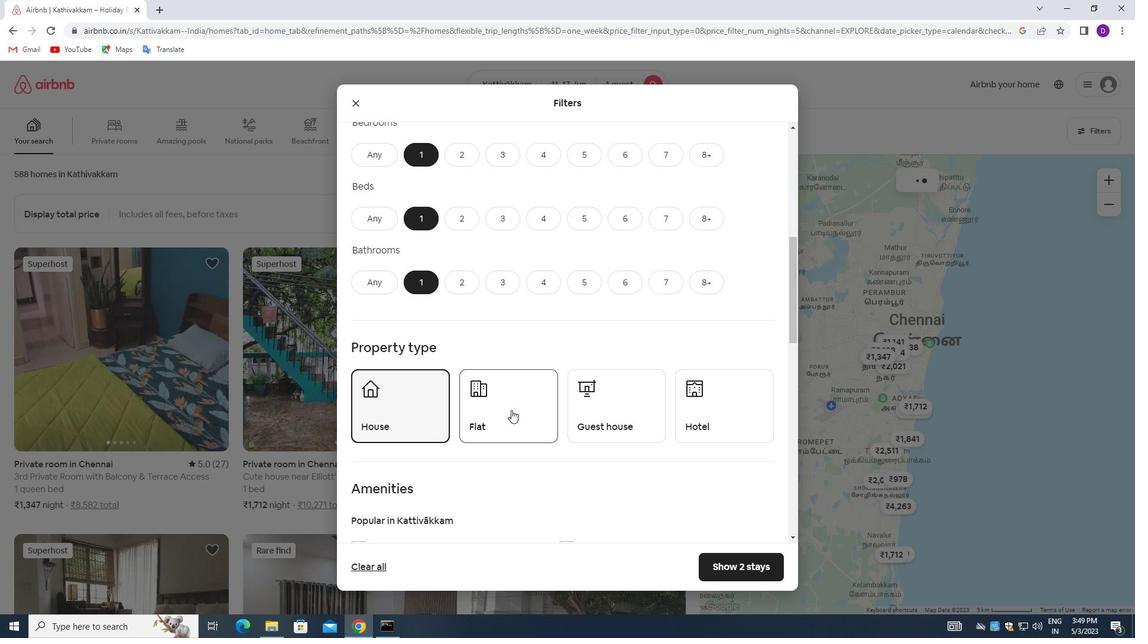 
Action: Mouse moved to (585, 419)
Screenshot: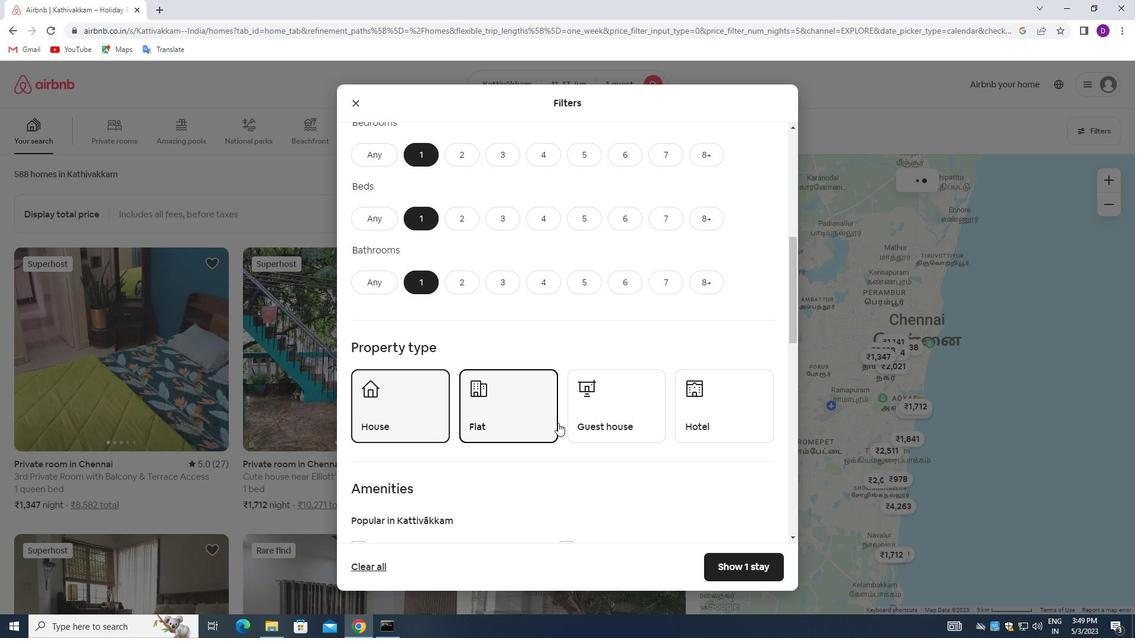
Action: Mouse pressed left at (585, 419)
Screenshot: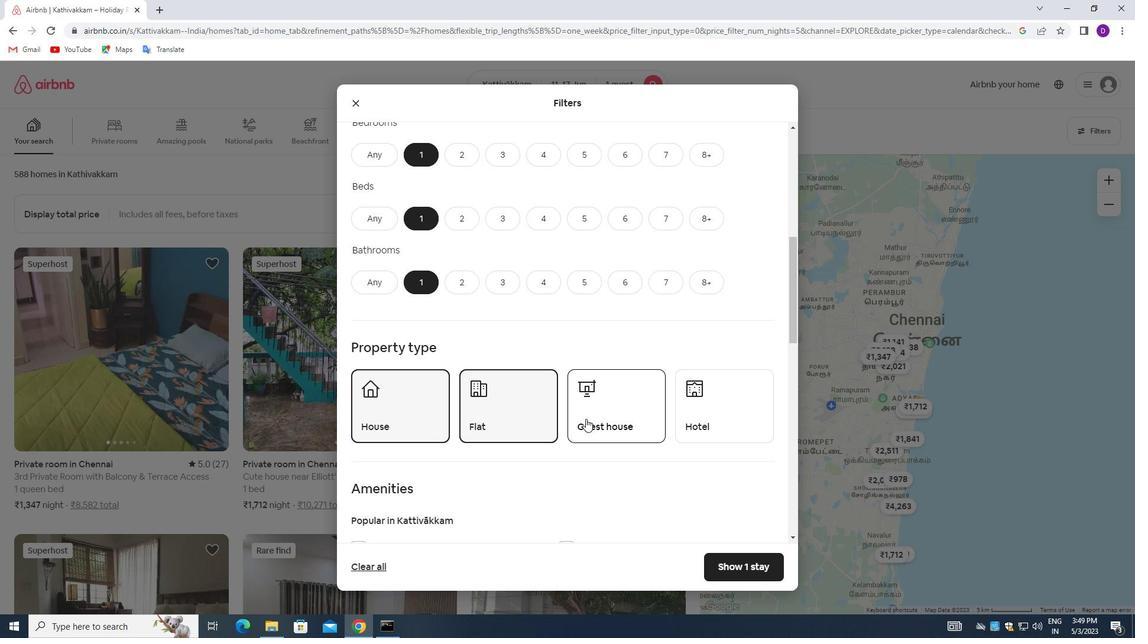 
Action: Mouse moved to (711, 414)
Screenshot: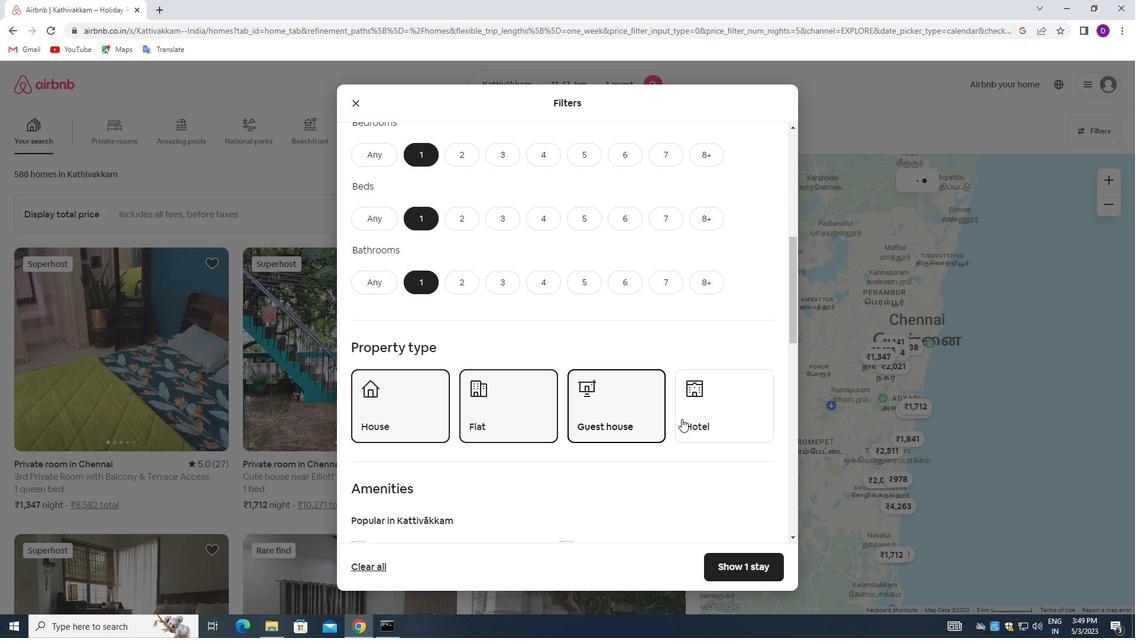 
Action: Mouse pressed left at (711, 414)
Screenshot: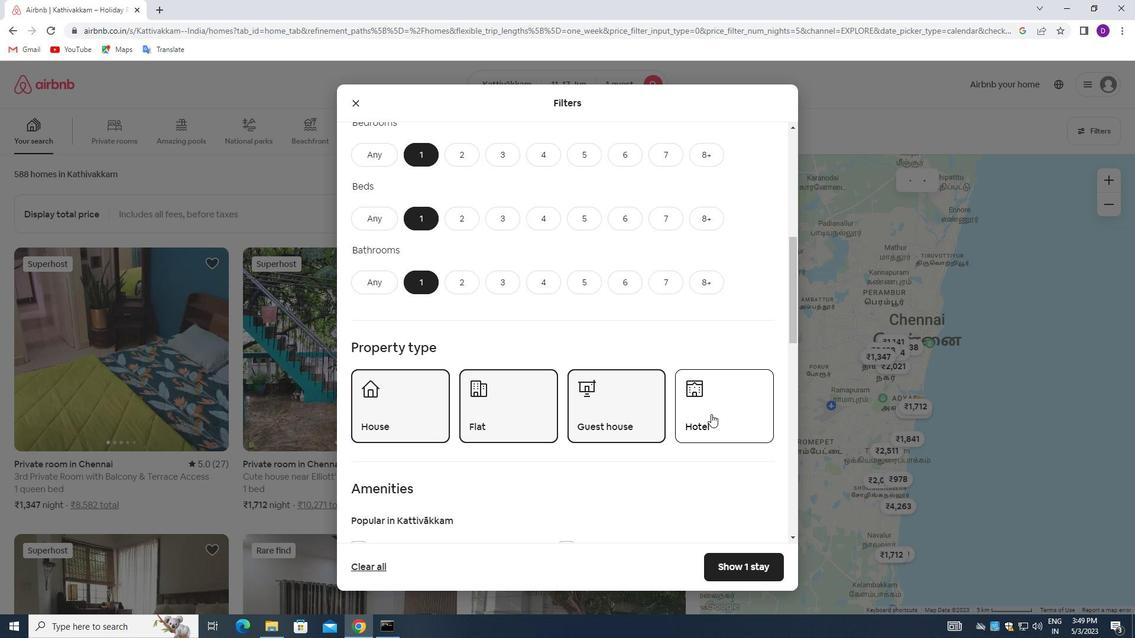 
Action: Mouse moved to (530, 417)
Screenshot: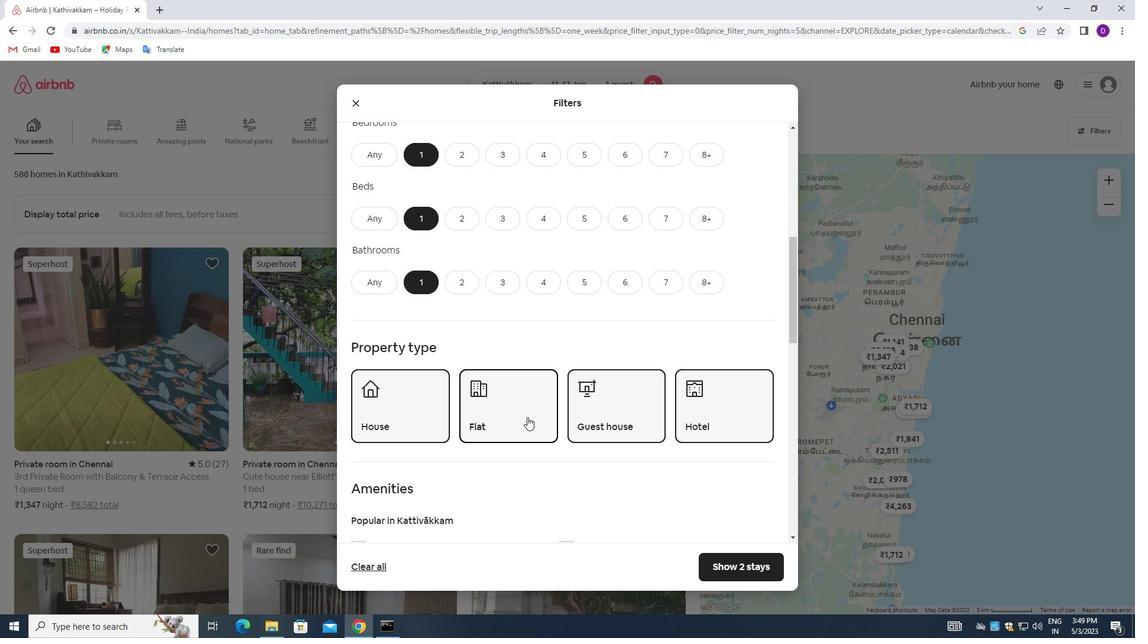 
Action: Mouse scrolled (530, 416) with delta (0, 0)
Screenshot: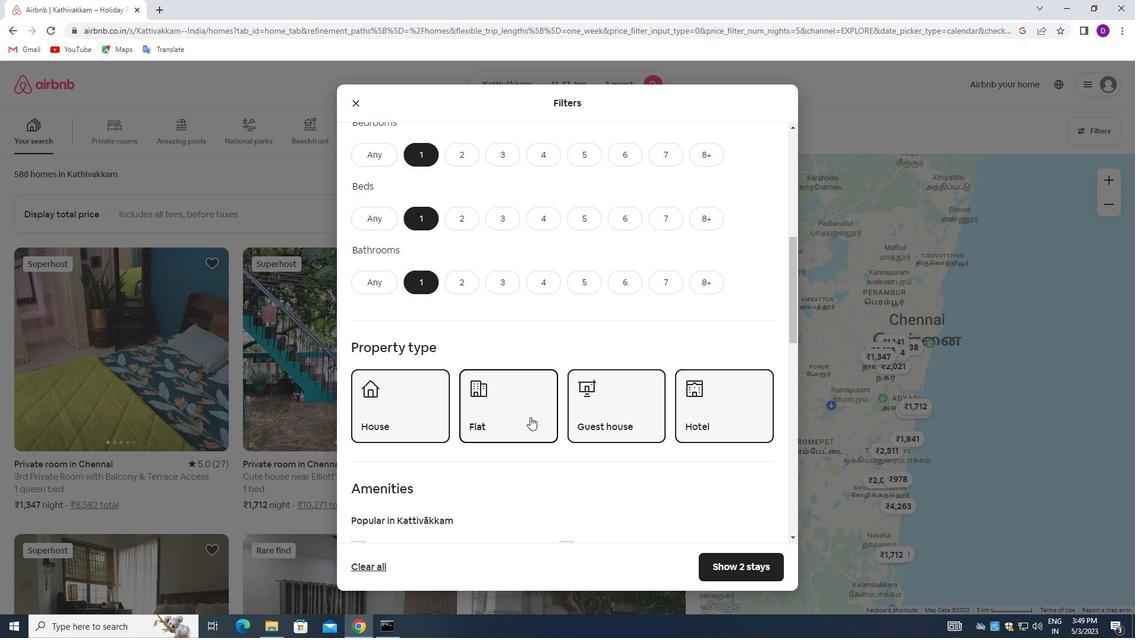 
Action: Mouse moved to (561, 413)
Screenshot: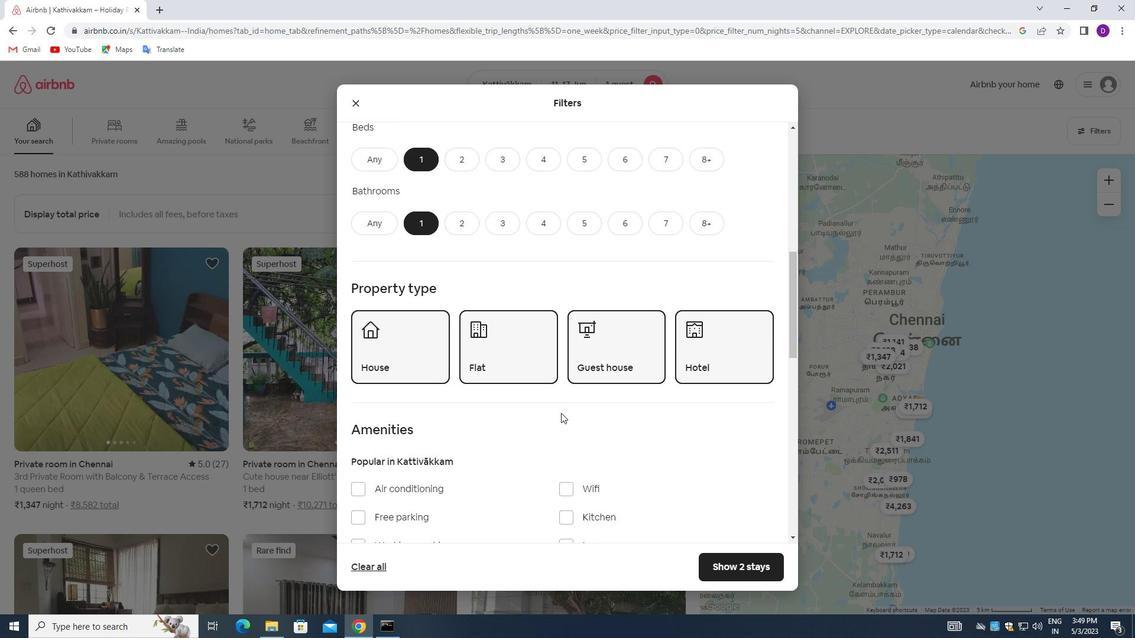 
Action: Mouse scrolled (561, 412) with delta (0, 0)
Screenshot: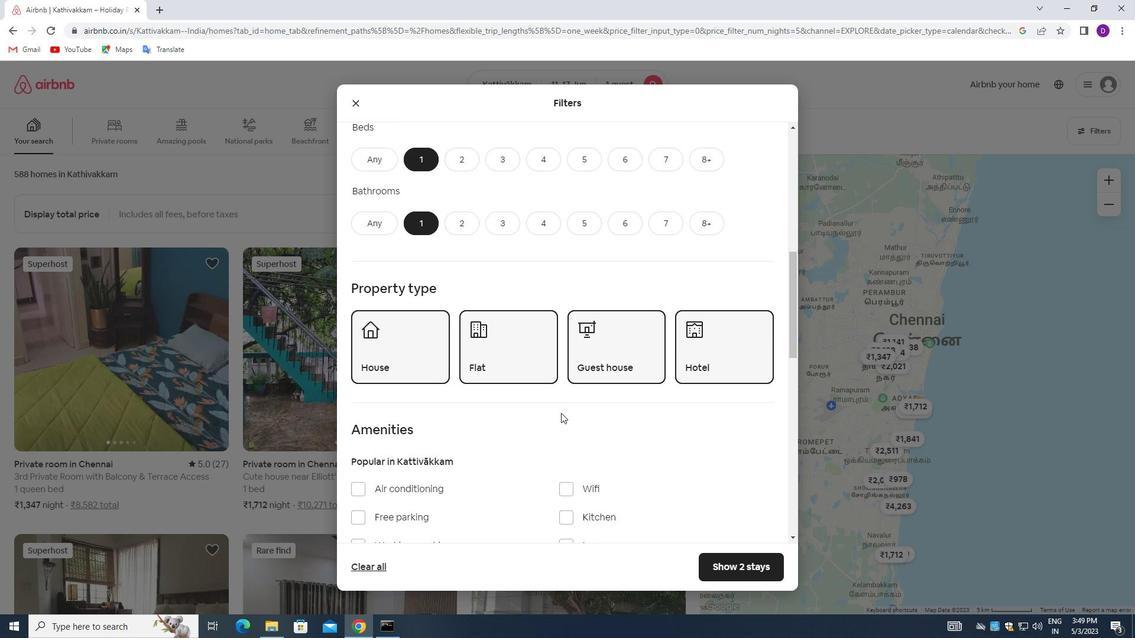 
Action: Mouse moved to (562, 413)
Screenshot: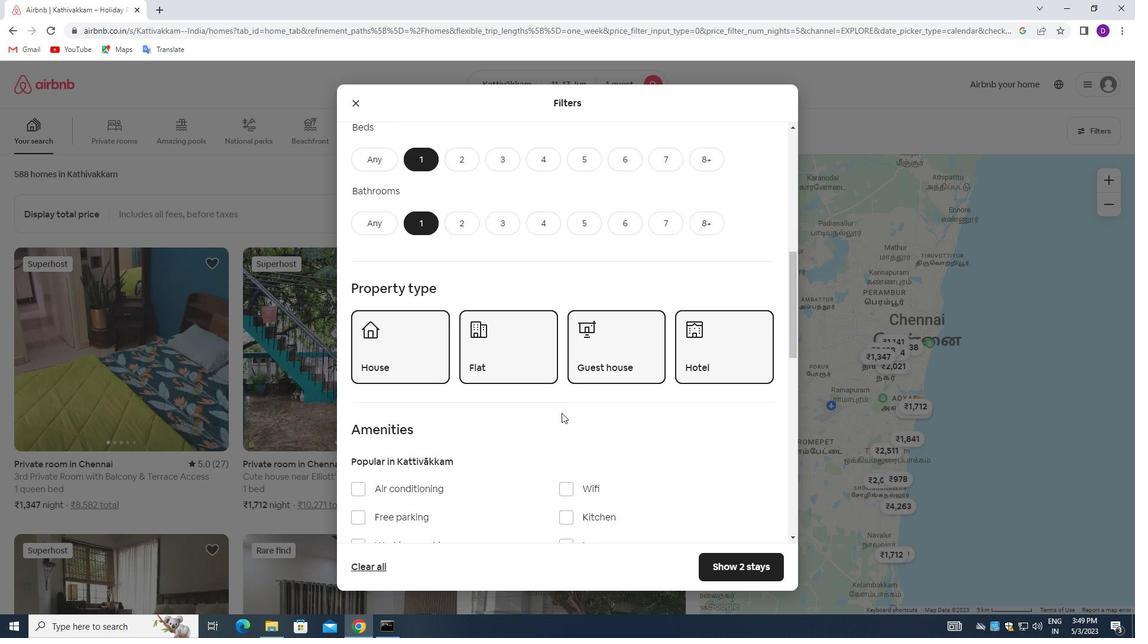 
Action: Mouse scrolled (562, 412) with delta (0, 0)
Screenshot: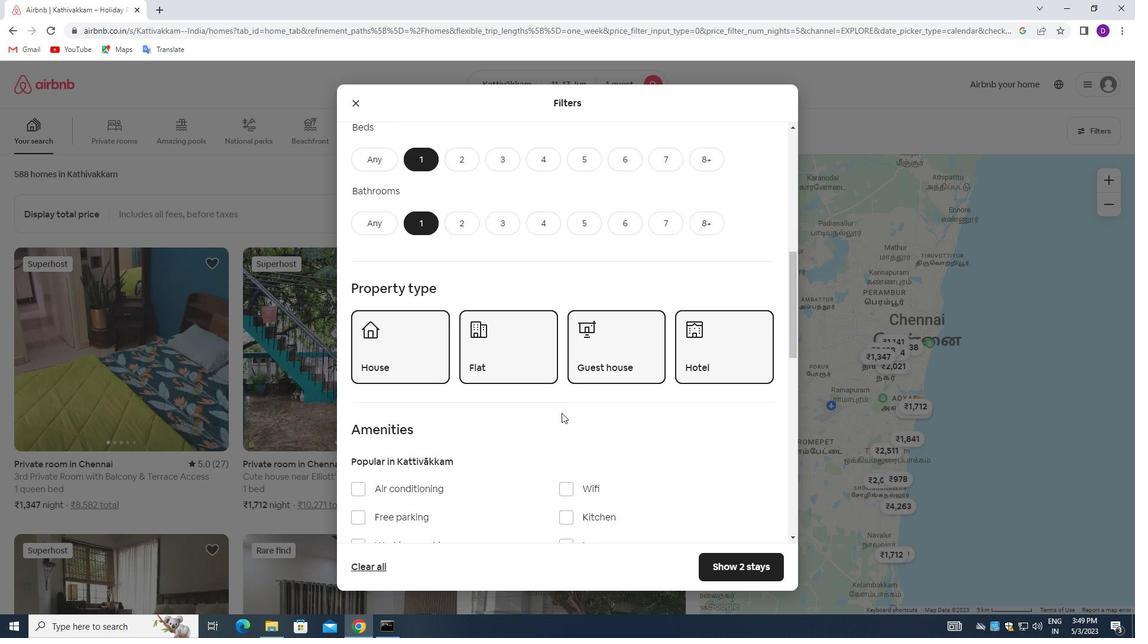 
Action: Mouse moved to (564, 413)
Screenshot: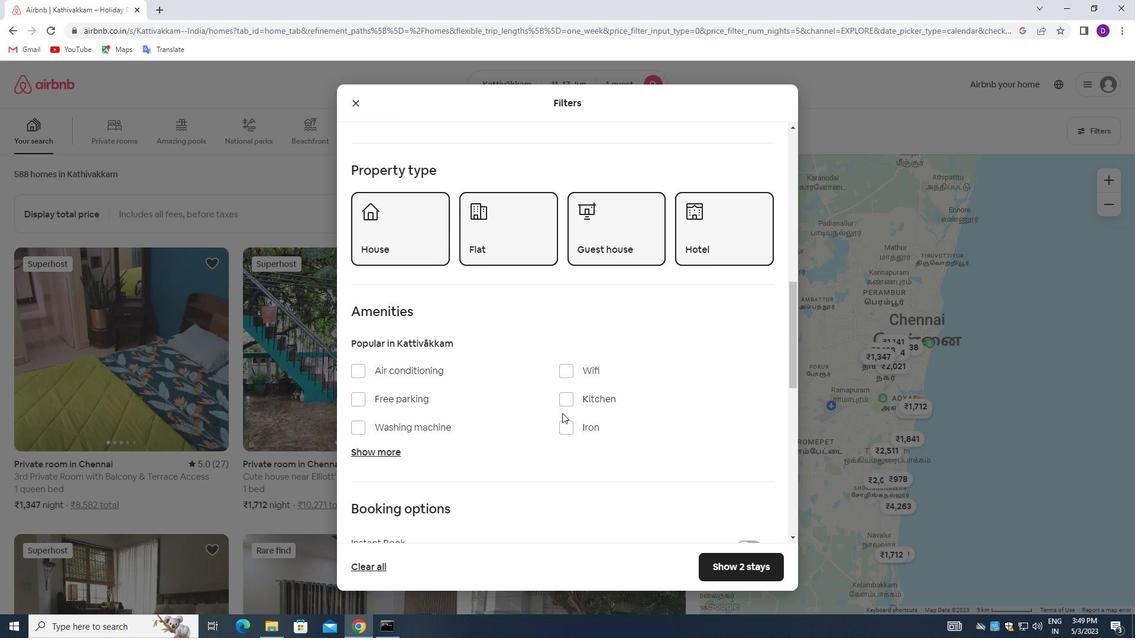 
Action: Mouse scrolled (564, 412) with delta (0, 0)
Screenshot: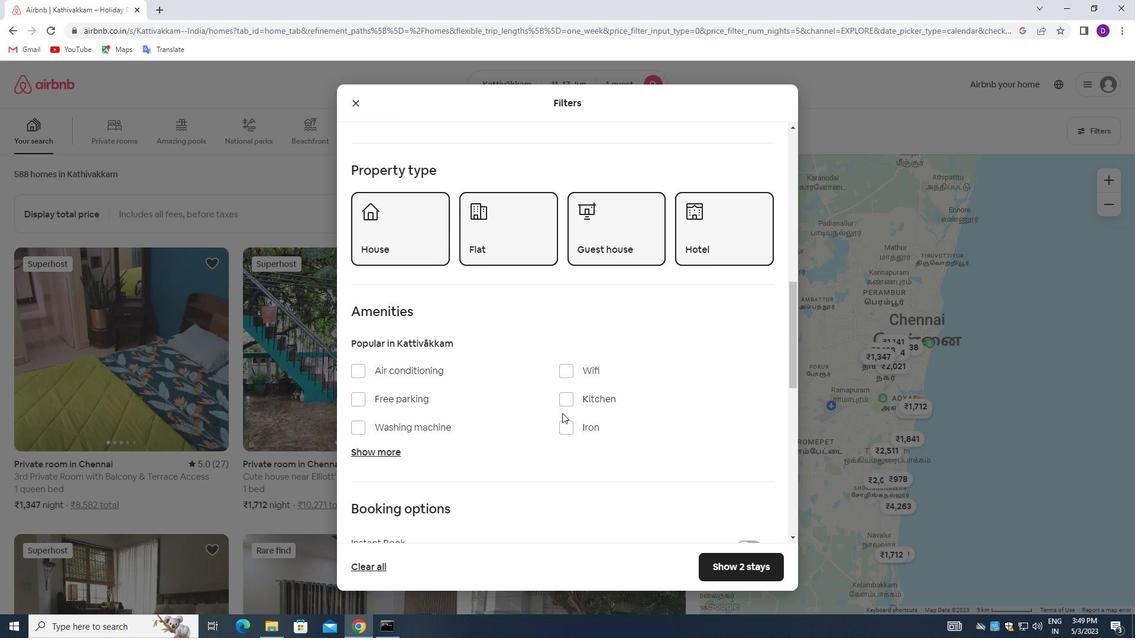 
Action: Mouse scrolled (564, 412) with delta (0, 0)
Screenshot: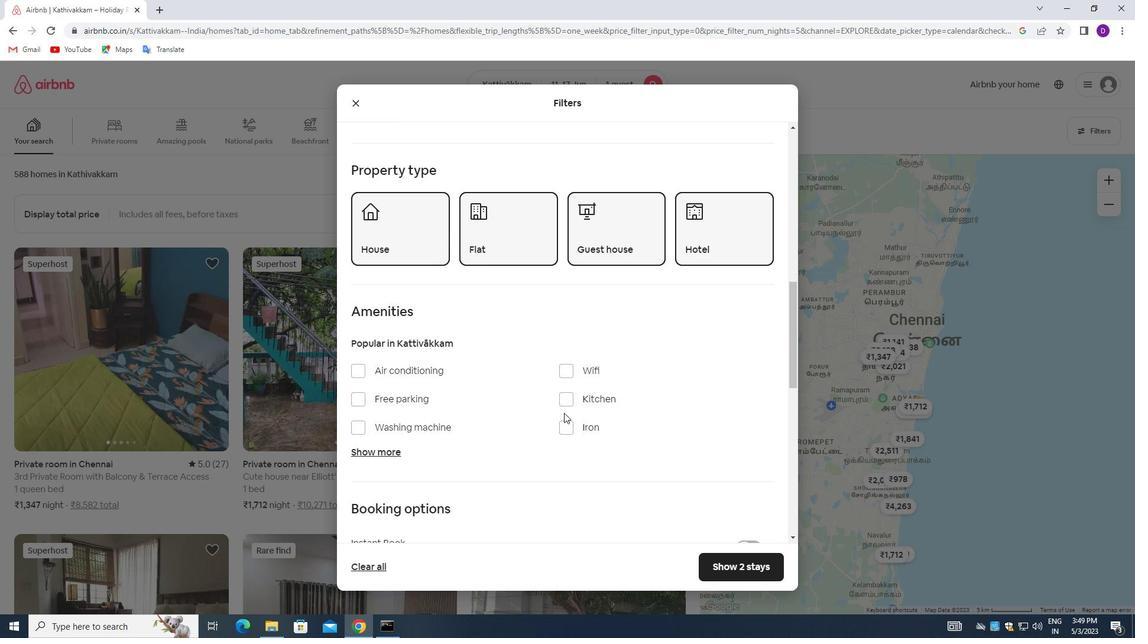 
Action: Mouse moved to (564, 413)
Screenshot: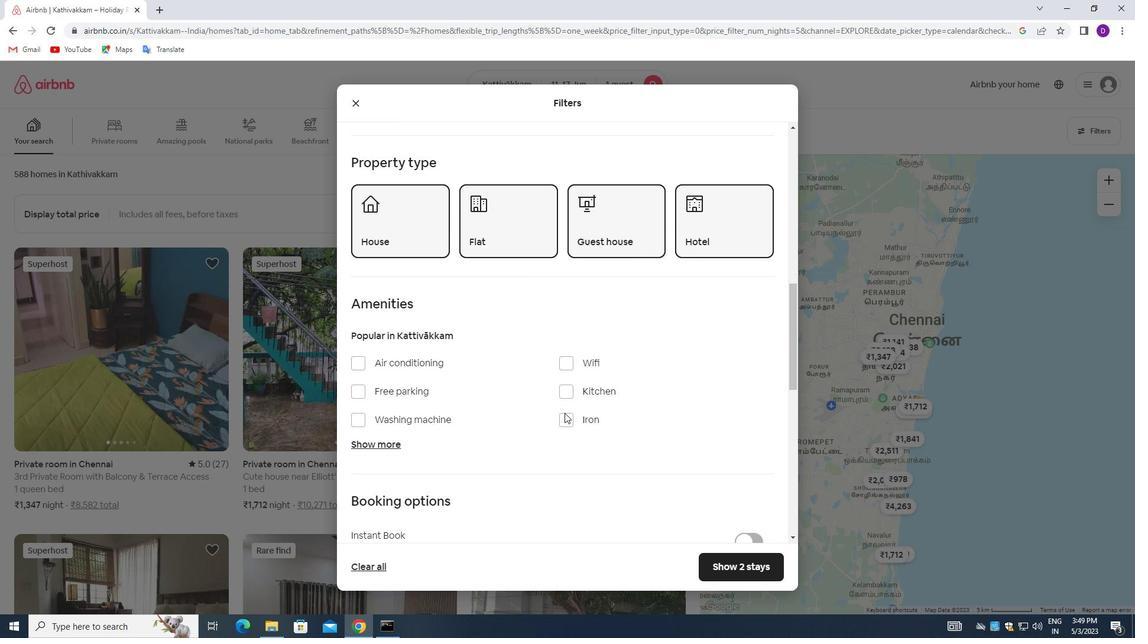 
Action: Mouse scrolled (564, 412) with delta (0, 0)
Screenshot: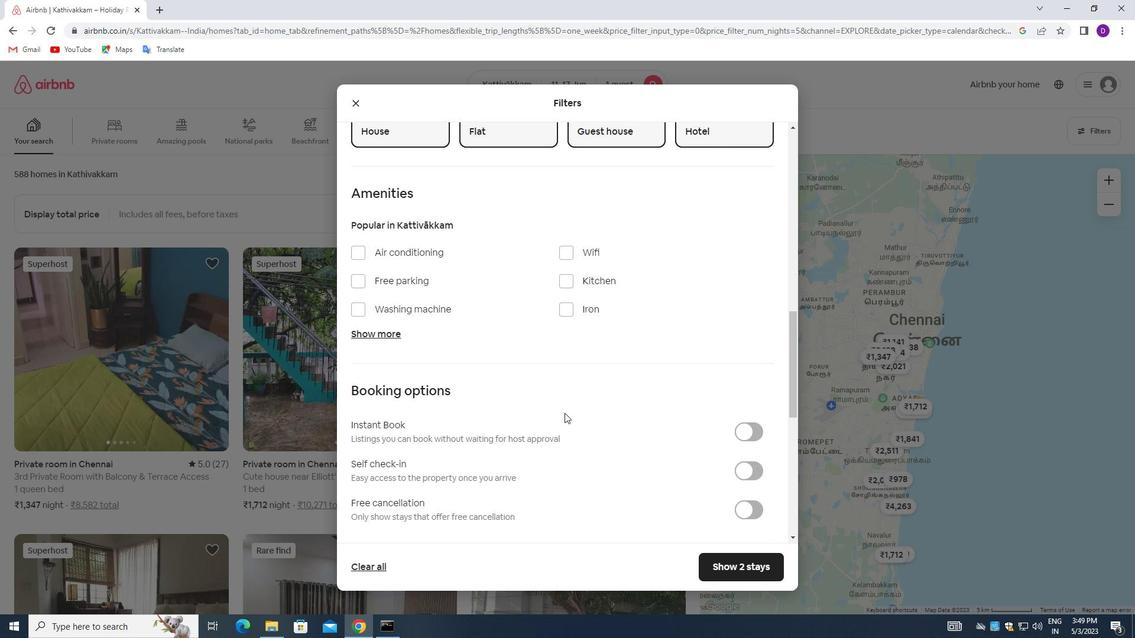 
Action: Mouse moved to (564, 413)
Screenshot: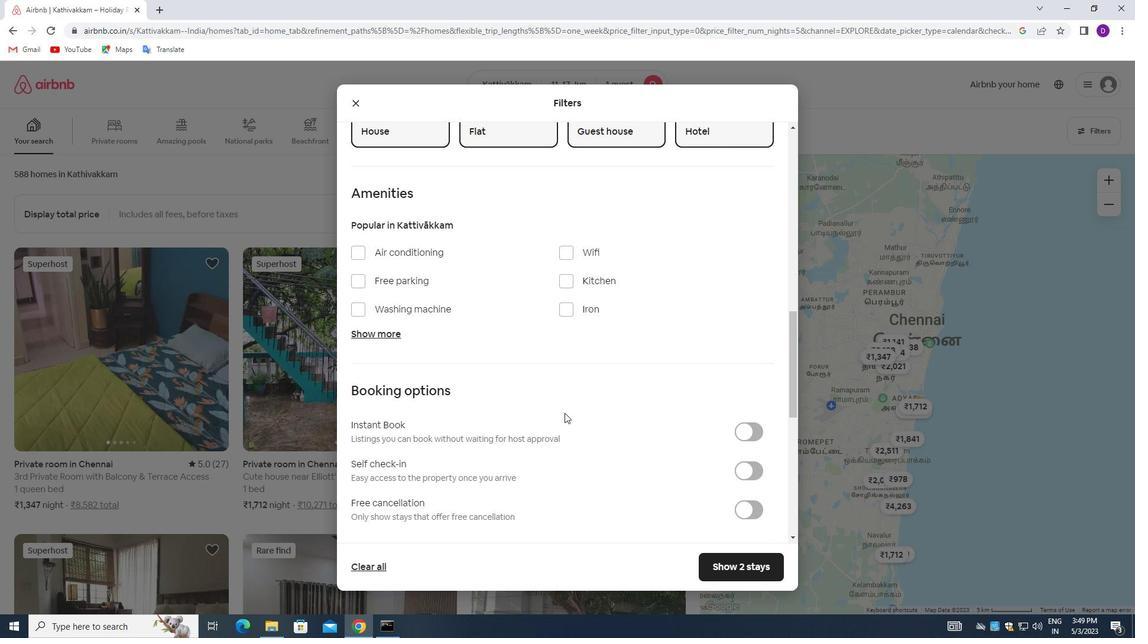 
Action: Mouse scrolled (564, 413) with delta (0, 0)
Screenshot: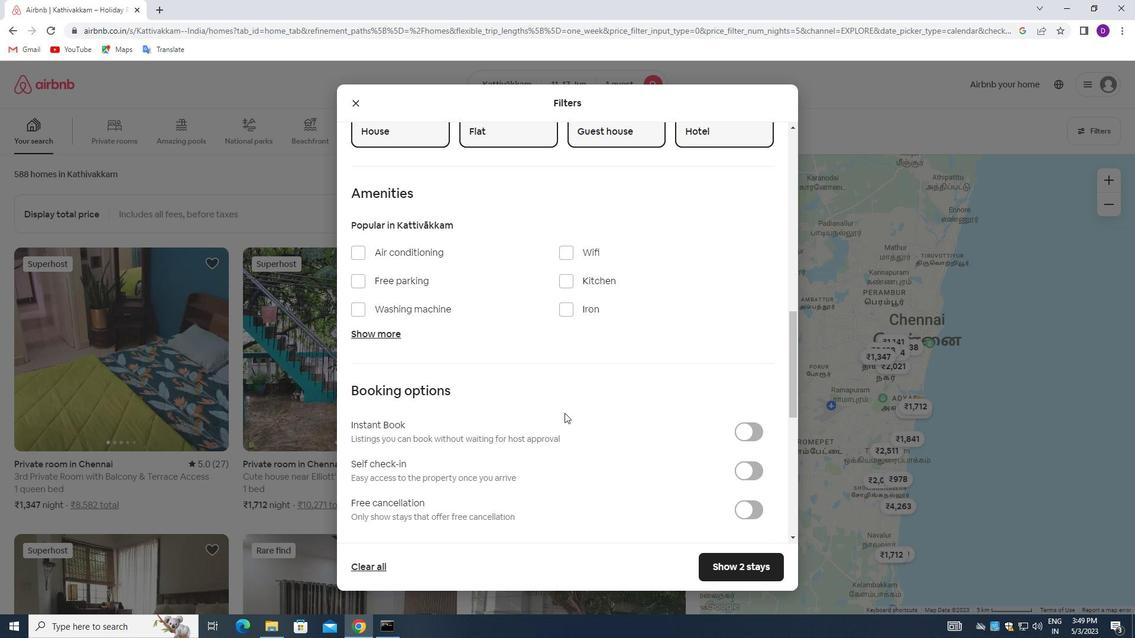 
Action: Mouse moved to (745, 354)
Screenshot: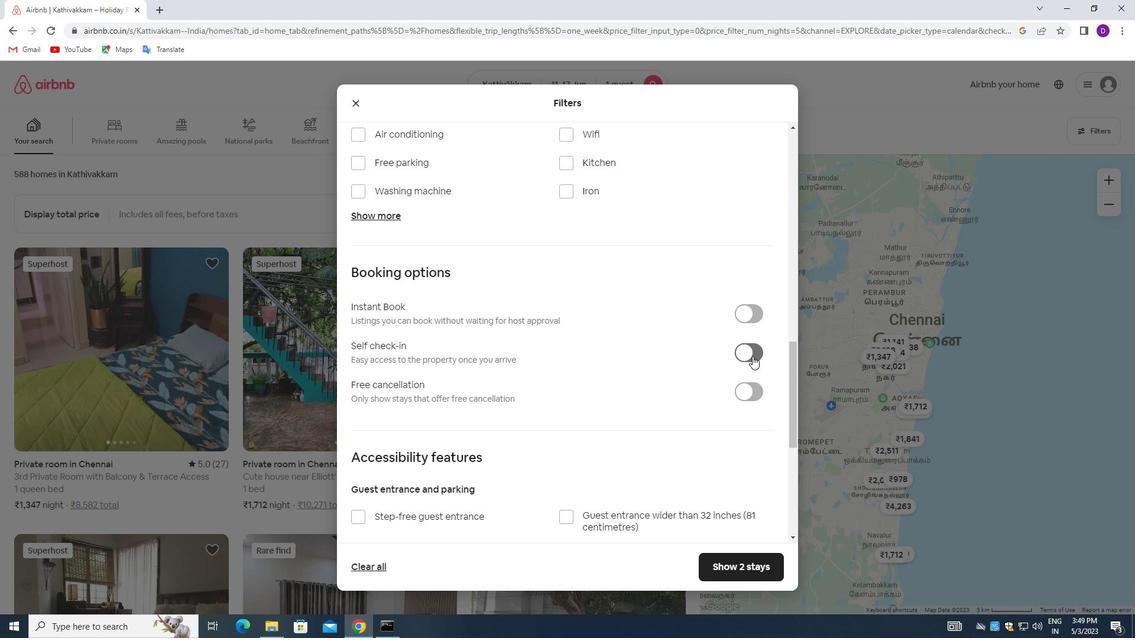 
Action: Mouse pressed left at (745, 354)
Screenshot: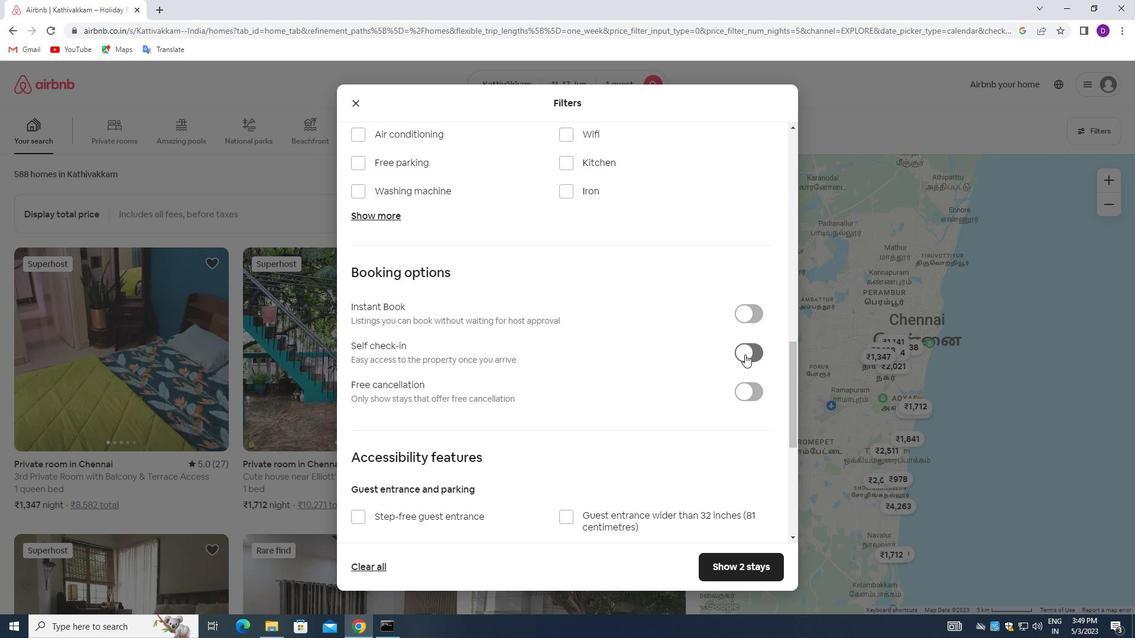 
Action: Mouse moved to (528, 393)
Screenshot: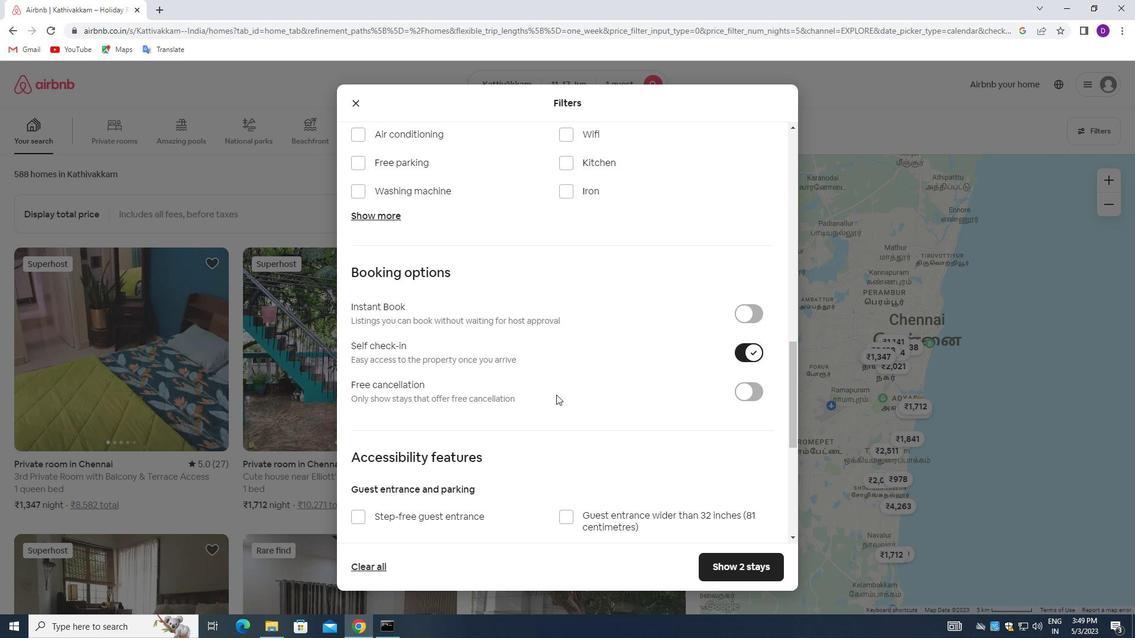 
Action: Mouse scrolled (528, 392) with delta (0, 0)
Screenshot: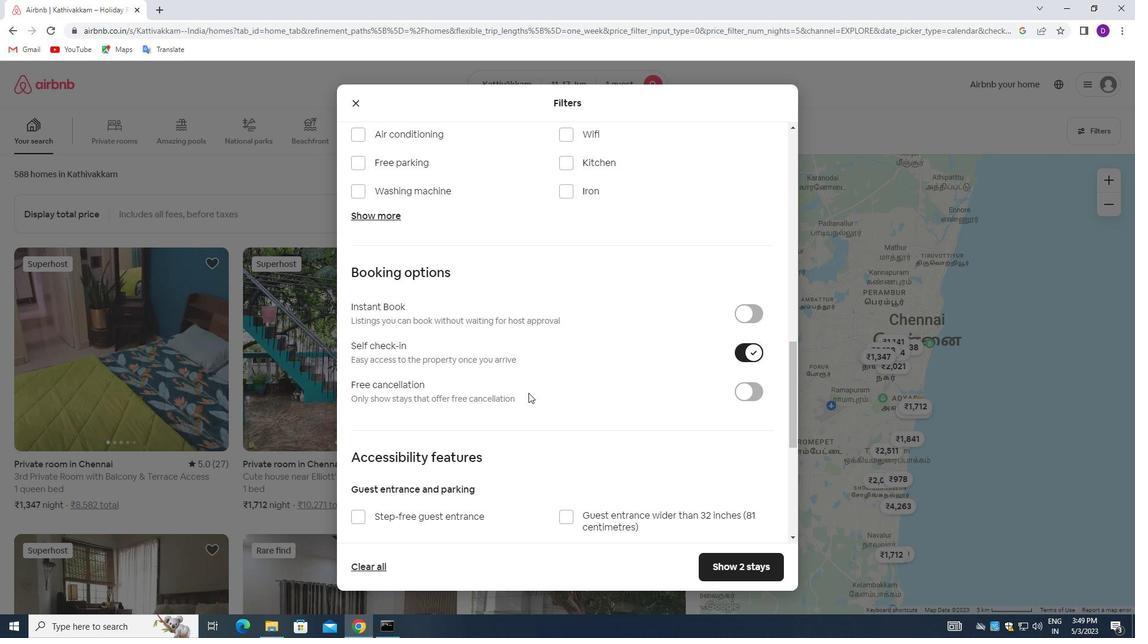 
Action: Mouse scrolled (528, 392) with delta (0, 0)
Screenshot: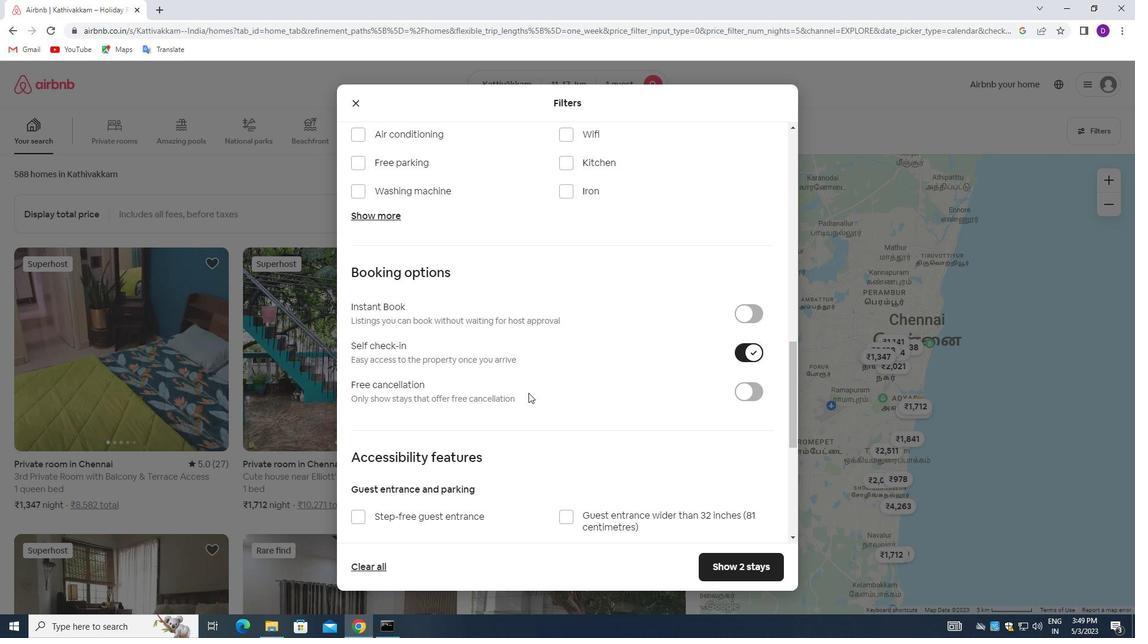 
Action: Mouse scrolled (528, 392) with delta (0, 0)
Screenshot: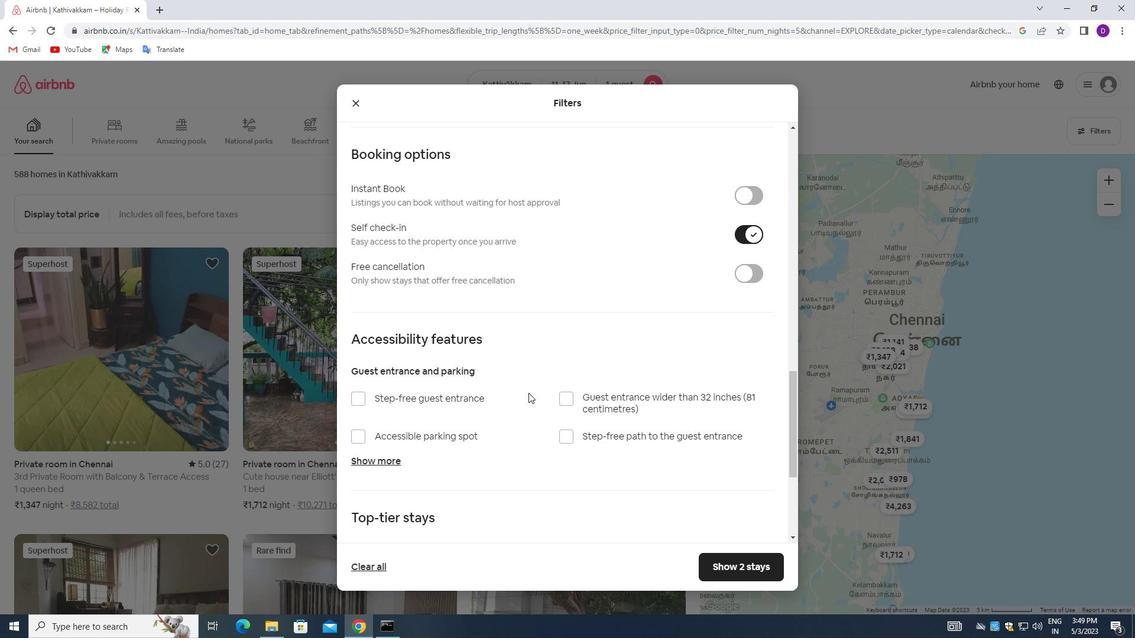 
Action: Mouse scrolled (528, 392) with delta (0, 0)
Screenshot: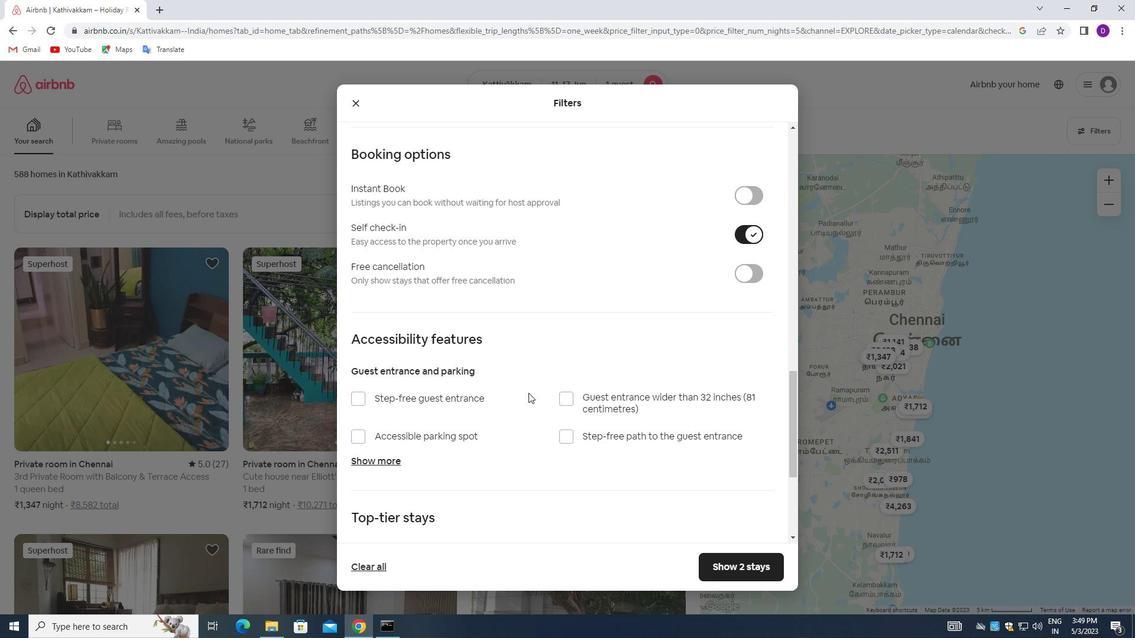 
Action: Mouse moved to (528, 393)
Screenshot: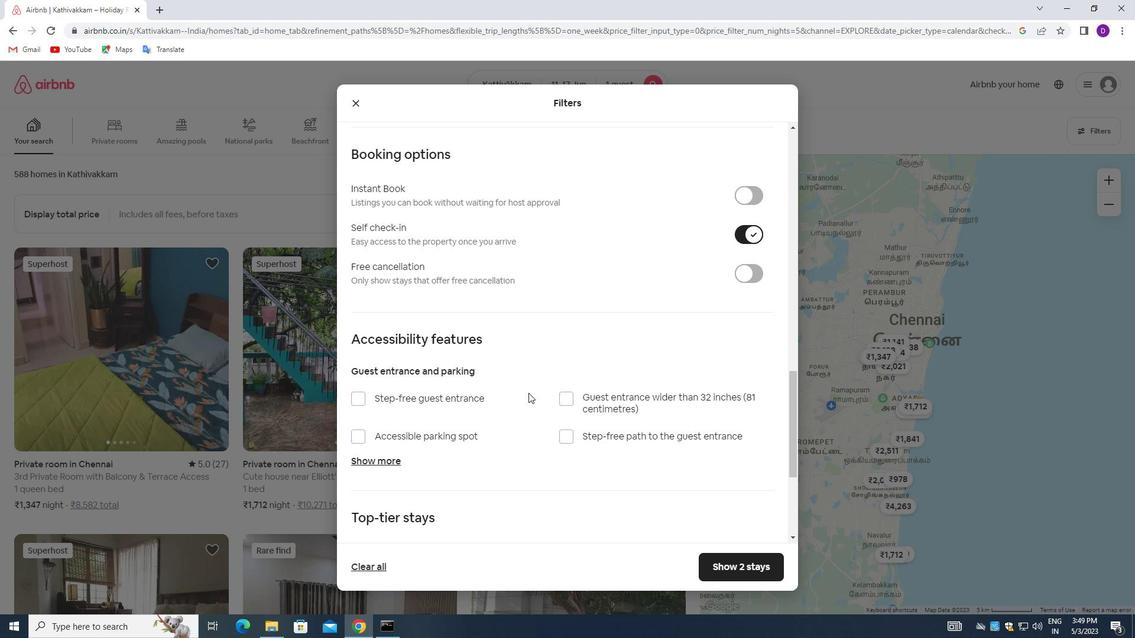 
Action: Mouse scrolled (528, 392) with delta (0, 0)
Screenshot: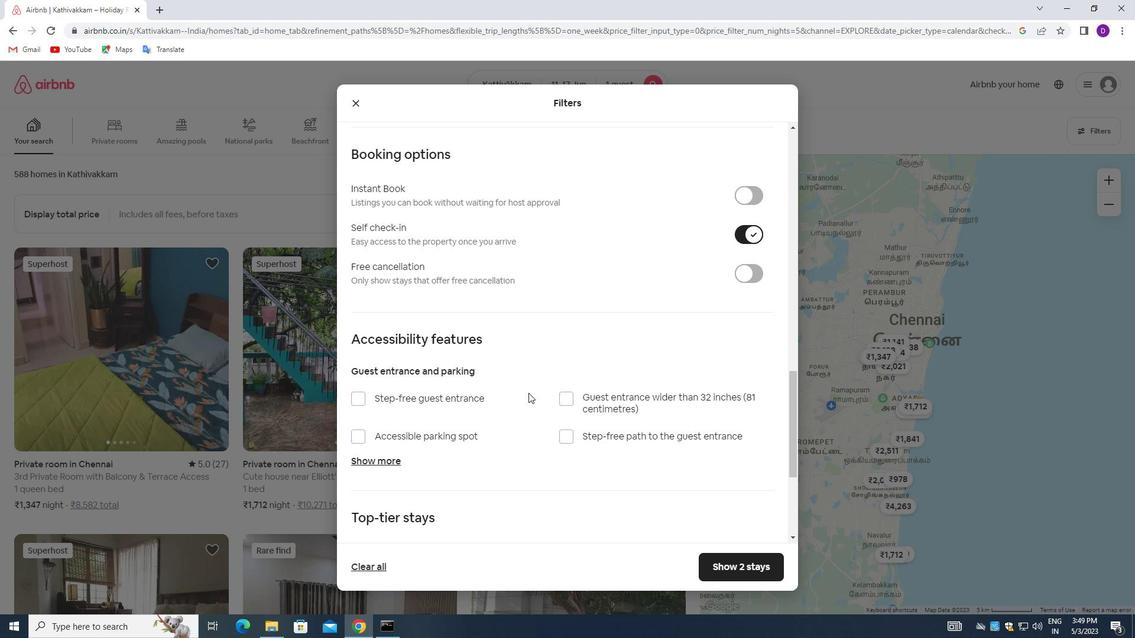 
Action: Mouse scrolled (528, 392) with delta (0, 0)
Screenshot: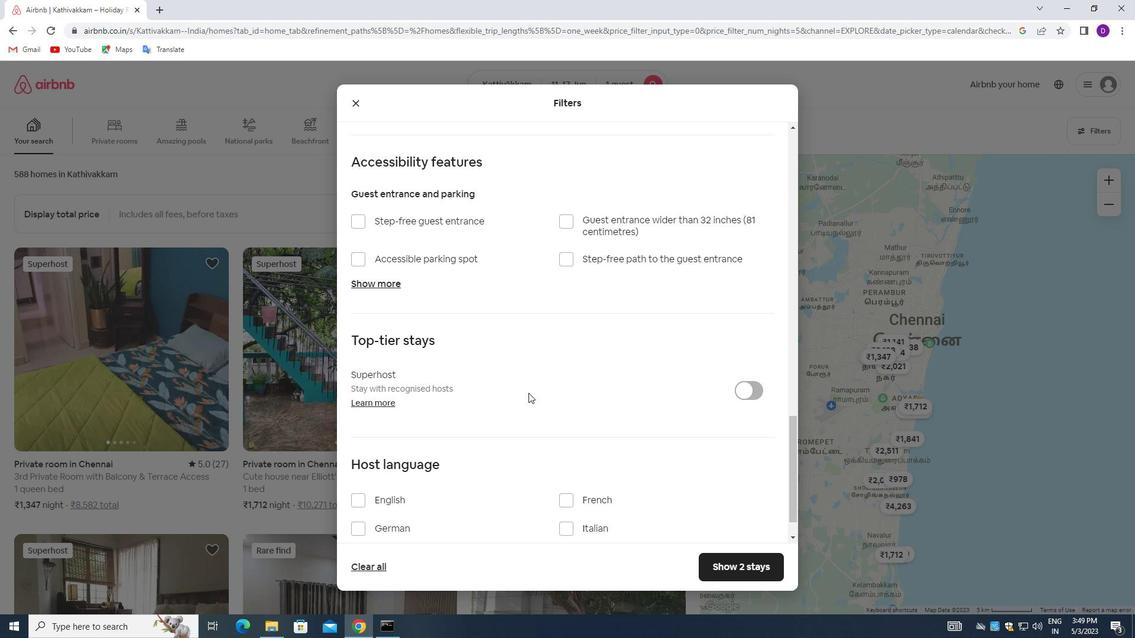 
Action: Mouse scrolled (528, 392) with delta (0, 0)
Screenshot: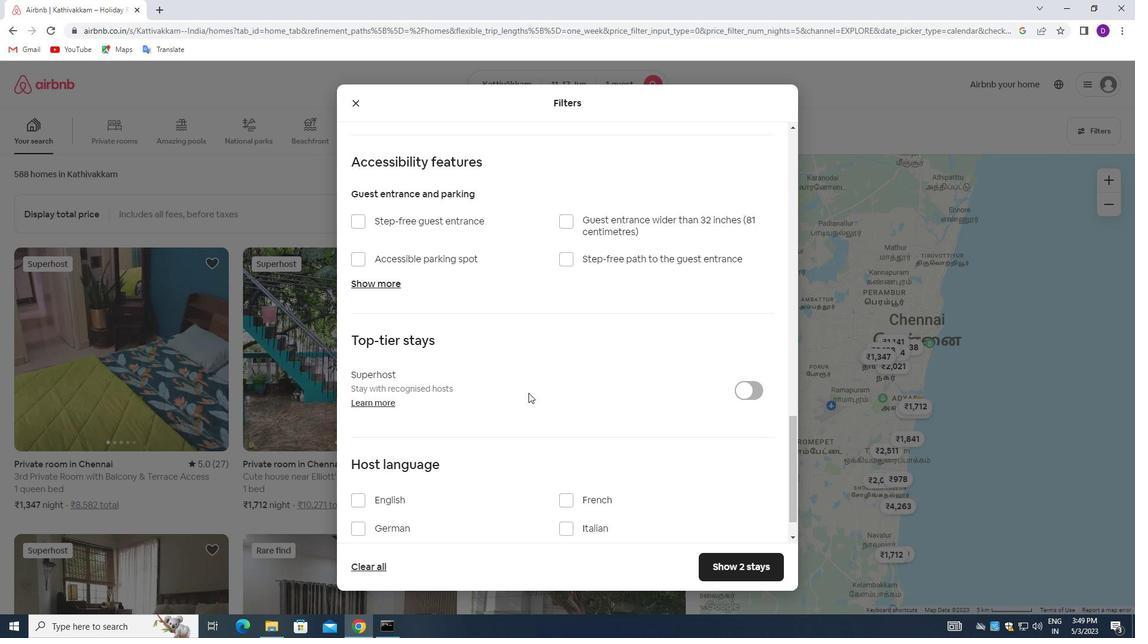 
Action: Mouse moved to (528, 397)
Screenshot: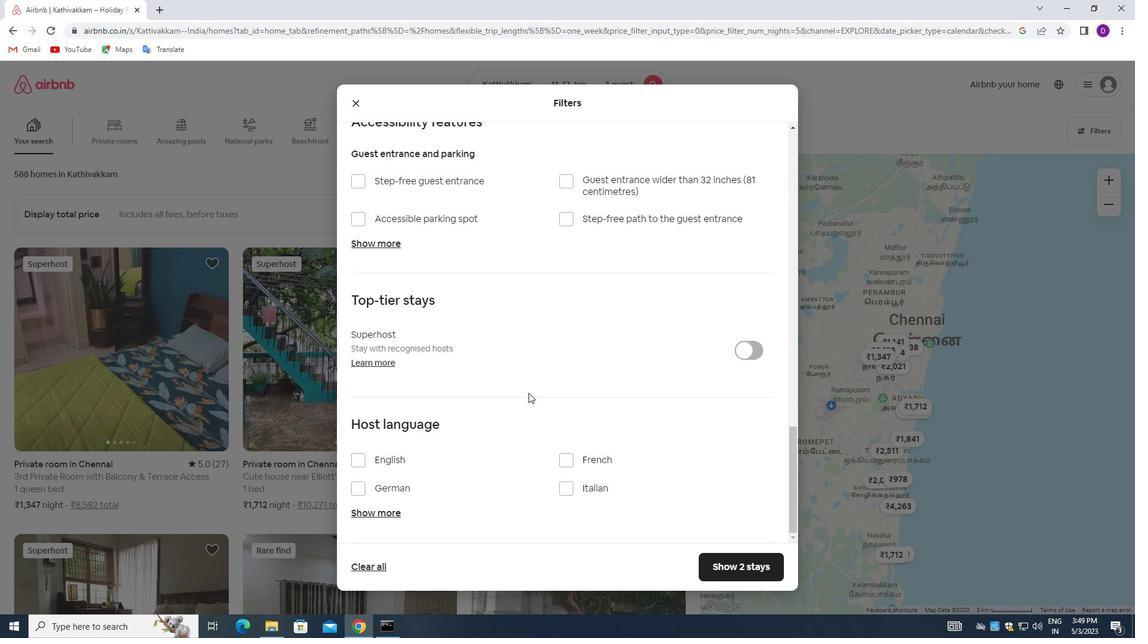 
Action: Mouse scrolled (528, 396) with delta (0, 0)
Screenshot: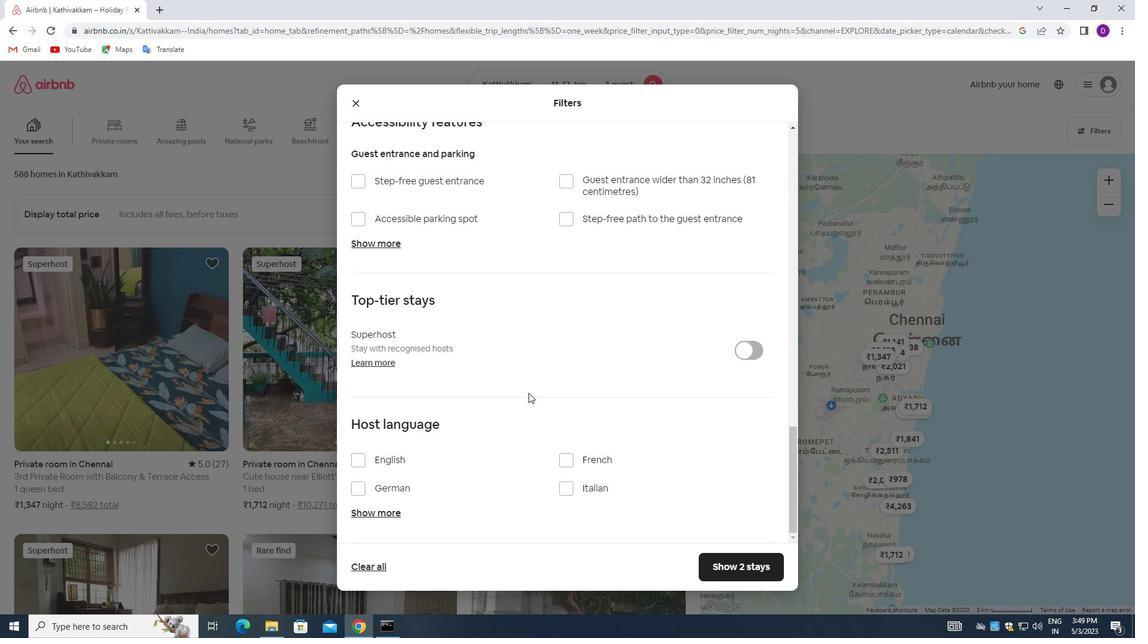 
Action: Mouse moved to (356, 462)
Screenshot: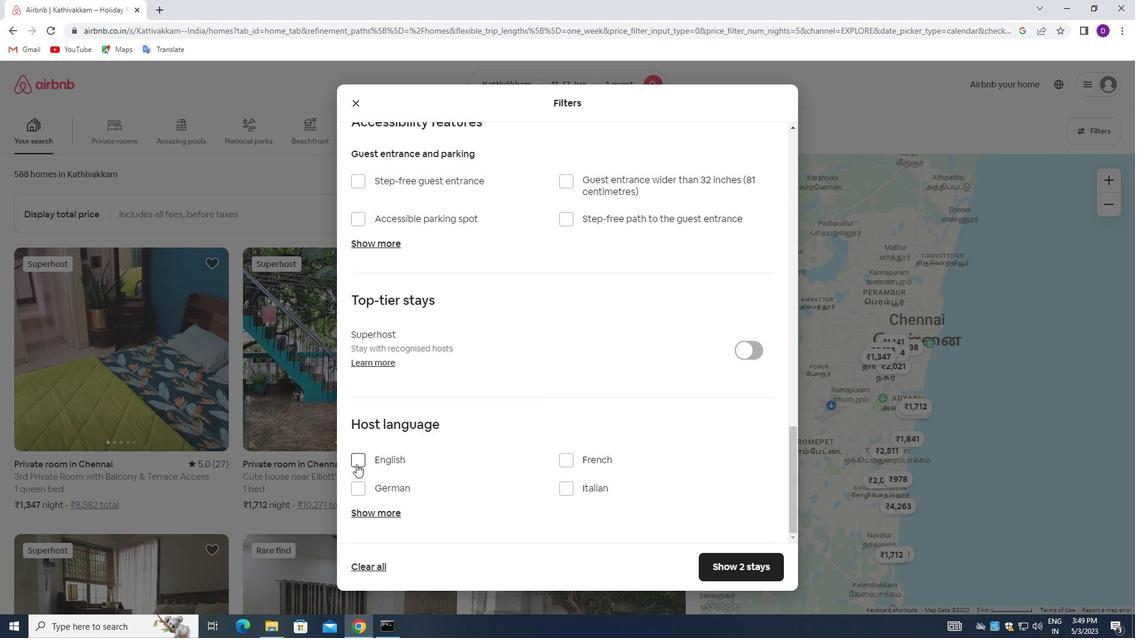 
Action: Mouse pressed left at (356, 462)
Screenshot: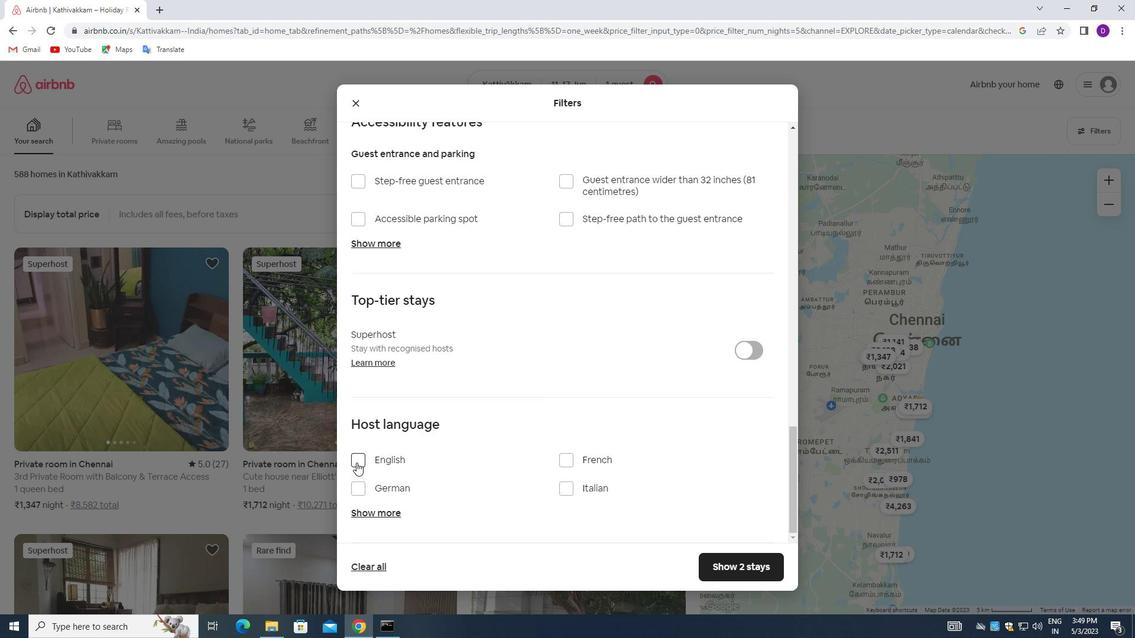 
Action: Mouse moved to (707, 559)
Screenshot: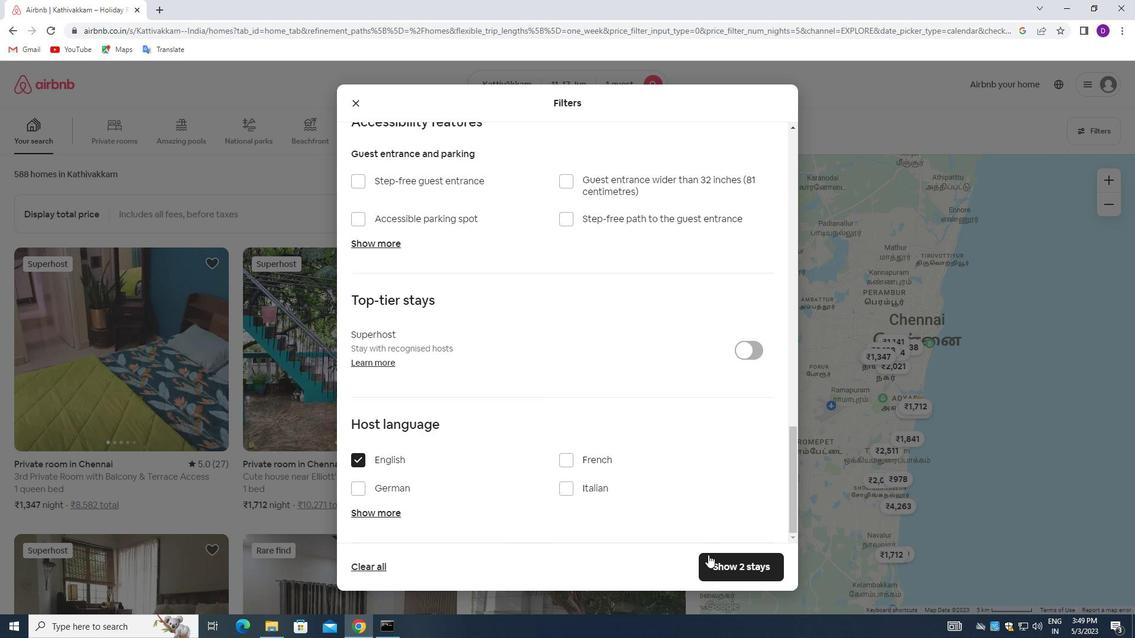 
Action: Mouse pressed left at (707, 559)
Screenshot: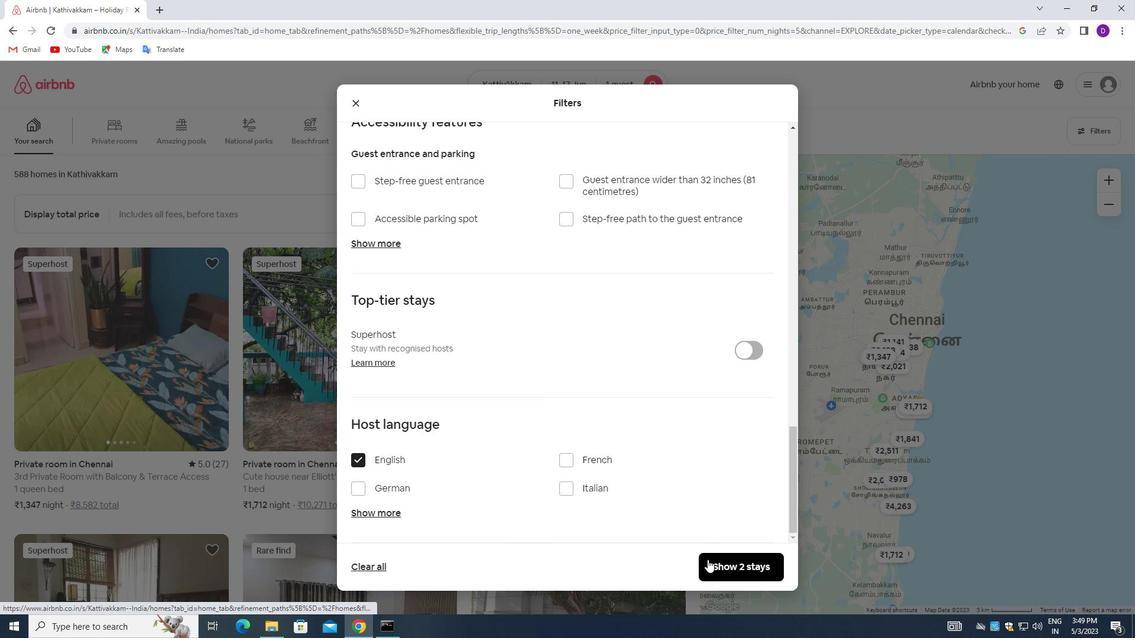 
Action: Mouse moved to (630, 428)
Screenshot: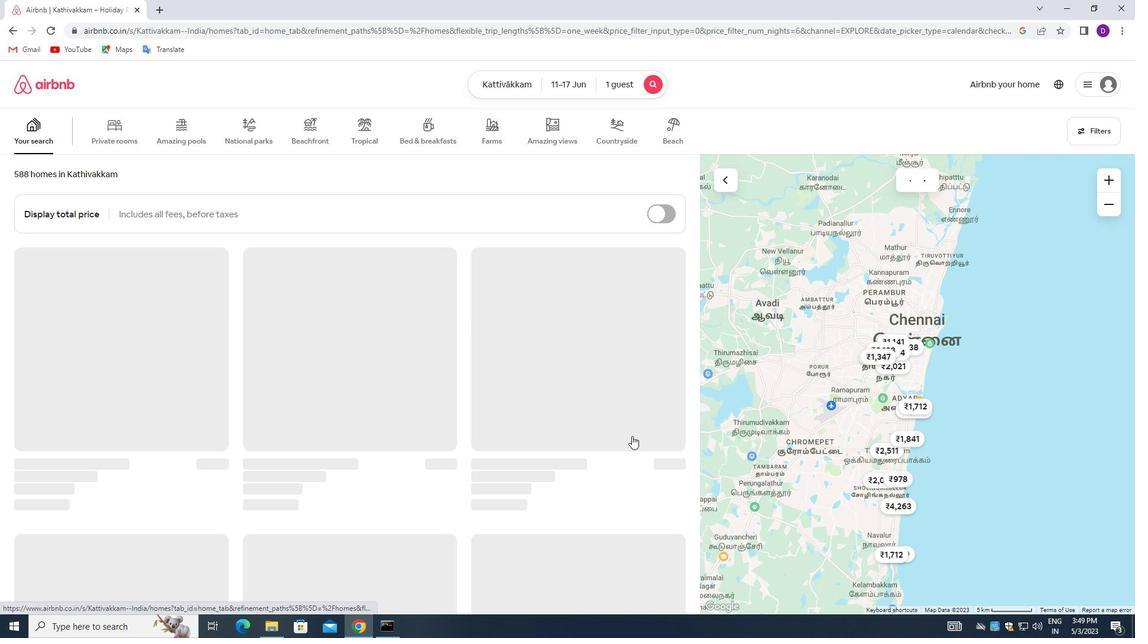 
